 Task: Open a blank google sheet and write heading  Money ManagerAdd Descriptions in a column and its values below  'Salary, Rent, Groceries, Utilities, Dining out, Transportation & Entertainment. 'Add Categories in next column and its values below  Income, Expense, Expense, Expense, Expense, Expense & Expense. Add Amount in next column and its values below  $2,500, $800, $200, $100, $50, $30 & $100Add Dates in next column and its values below  2023-05-01, 2023-05-05, 2023-05-10, 2023-05-15, 2023-05-20, 2023-05-25 & 2023-05-31Save page Blaze Sales review 
Action: Mouse moved to (346, 190)
Screenshot: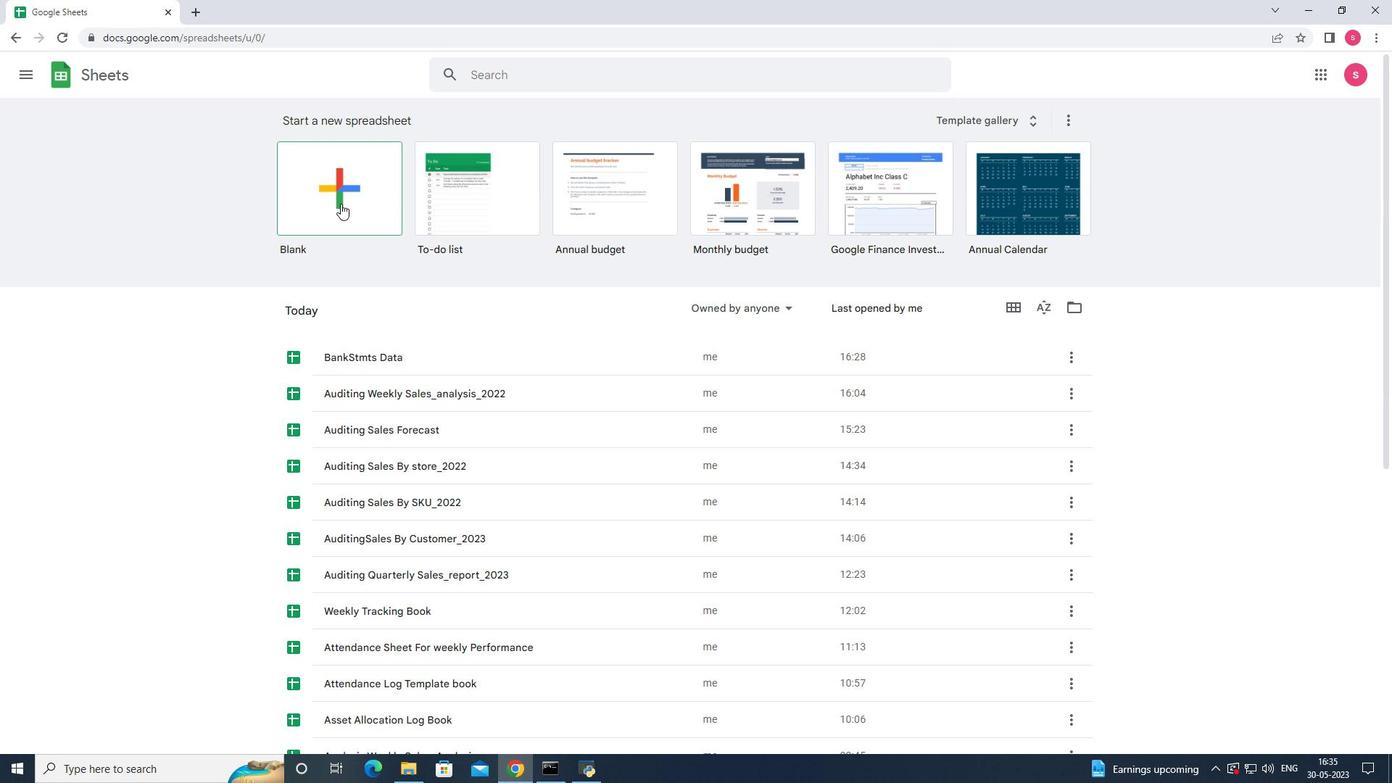 
Action: Mouse pressed left at (346, 190)
Screenshot: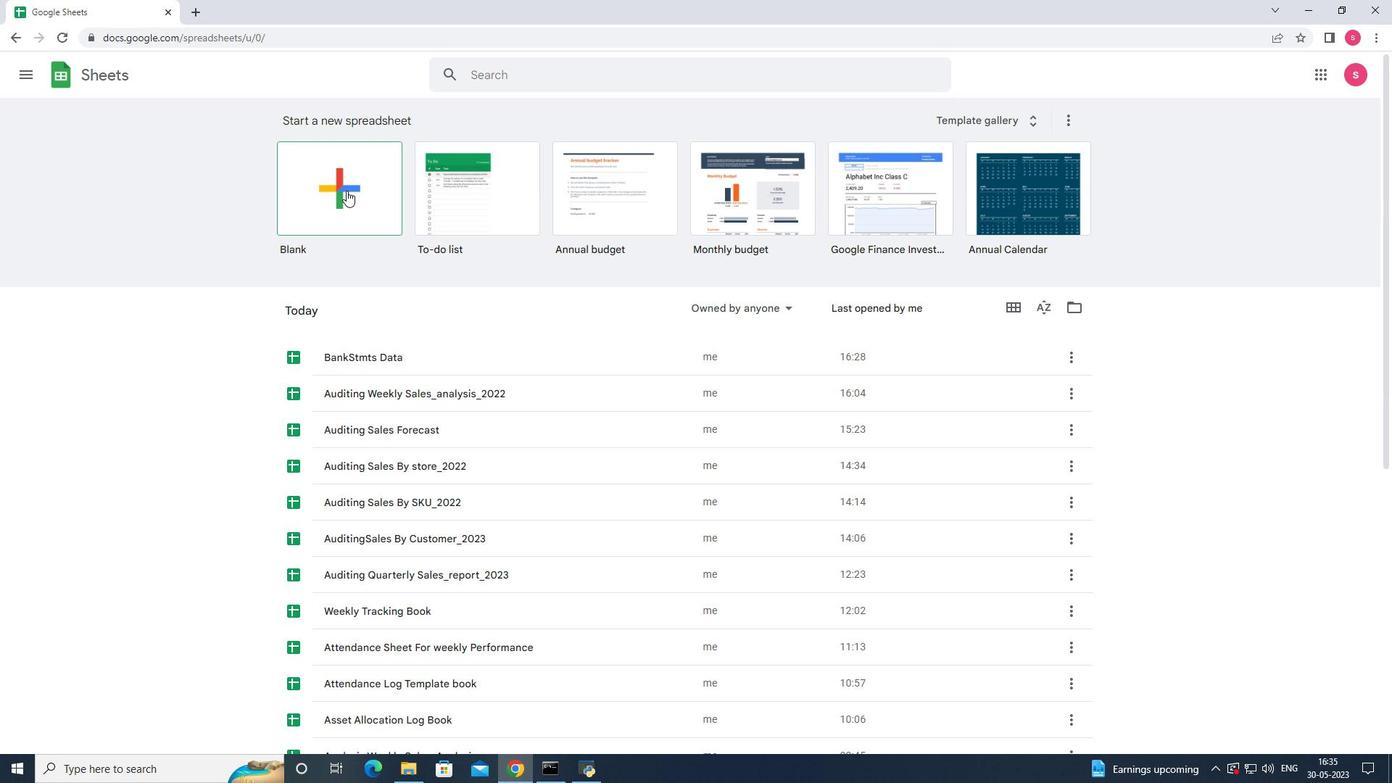 
Action: Mouse moved to (88, 179)
Screenshot: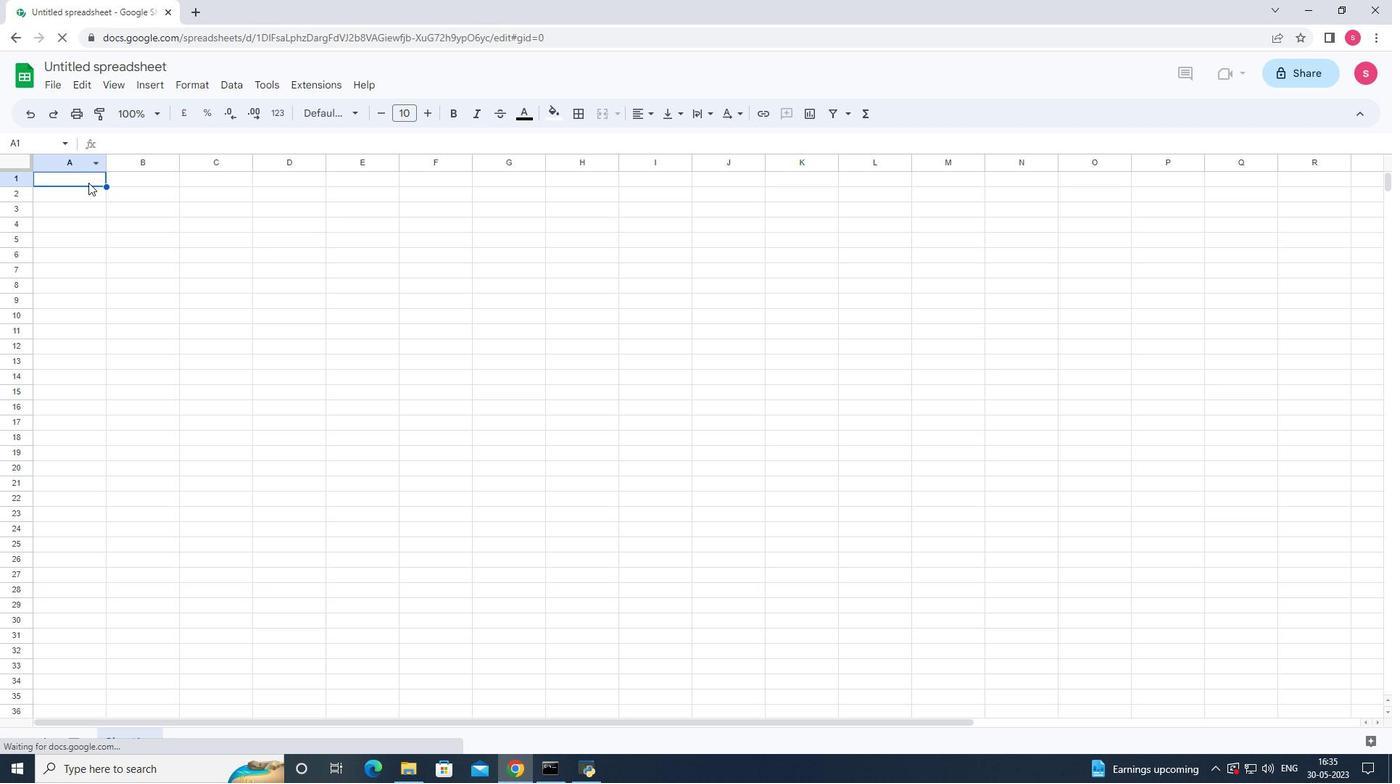 
Action: Mouse pressed left at (88, 179)
Screenshot: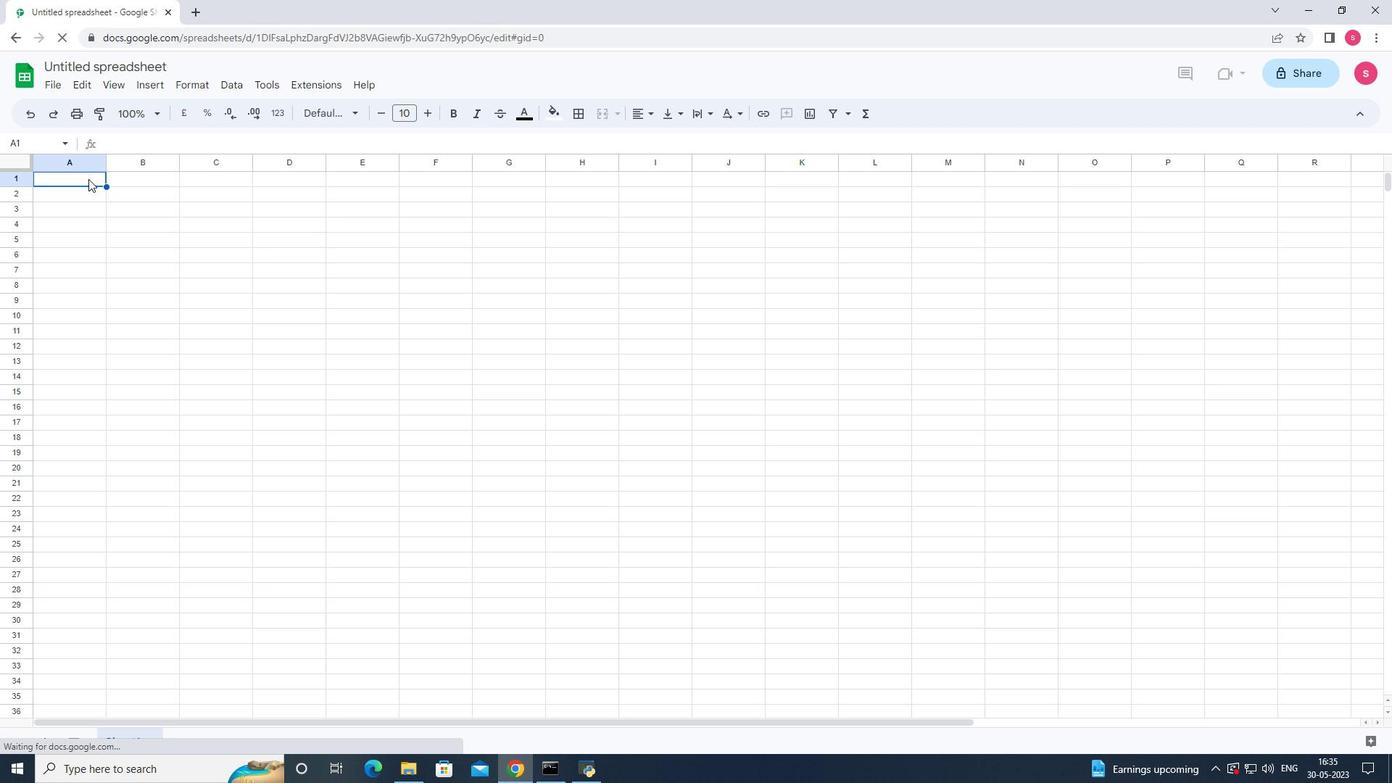 
Action: Key pressed <Key.shift>Money<Key.space><Key.shift><Key.shift><Key.shift><Key.shift><Key.shift><Key.shift><Key.shift><Key.shift><Key.shift><Key.shift><Key.shift><Key.shift><Key.shift><Key.shift>Manager<Key.space><Key.shift><Key.shift><Key.enter><Key.shift><Key.shift><Key.shift><Key.shift><Key.shift><Key.shift><Key.shift><Key.shift><Key.shift><Key.shift><Key.shift><Key.shift><Key.shift><Key.shift><Key.shift><Key.shift><Key.shift><Key.shift><Key.shift><Key.shift><Key.shift><Key.shift><Key.shift><Key.shift><Key.shift><Key.shift><Key.shift><Key.shift><Key.shift><Key.shift><Key.shift><Key.shift><Key.shift><Key.shift><Key.shift><Key.shift><Key.shift><Key.shift><Key.shift><Key.shift><Key.shift><Key.shift><Key.shift><Key.shift><Key.shift><Key.shift><Key.shift><Key.shift><Key.shift><Key.shift><Key.shift><Key.shift><Key.shift><Key.shift><Key.shift><Key.shift><Key.shift><Key.shift><Key.shift><Key.shift><Key.shift><Key.shift>Descriptions<Key.enter><Key.shift>Salary<Key.enter><Key.shift><Key.shift><Key.shift><Key.shift><Key.shift>Rent<Key.enter><Key.shift>Groceries<Key.enter><Key.shift><Key.shift>uti<Key.backspace><Key.backspace><Key.backspace><Key.shift>Utilities<Key.enter><Key.shift><Key.shift><Key.shift><Key.shift><Key.shift><Key.shift>Dining<Key.space><Key.shift>Out<Key.enter><Key.shift>transportation<Key.enter><Key.shift><Key.shift><Key.shift><Key.shift><Key.shift><Key.shift><Key.shift><Key.shift><Key.shift><Key.shift><Key.shift><Key.shift><Key.shift><Key.shift><Key.shift><Key.shift><Key.shift><Key.shift><Key.shift><Key.shift><Key.shift><Key.shift>entertainment<Key.down>
Screenshot: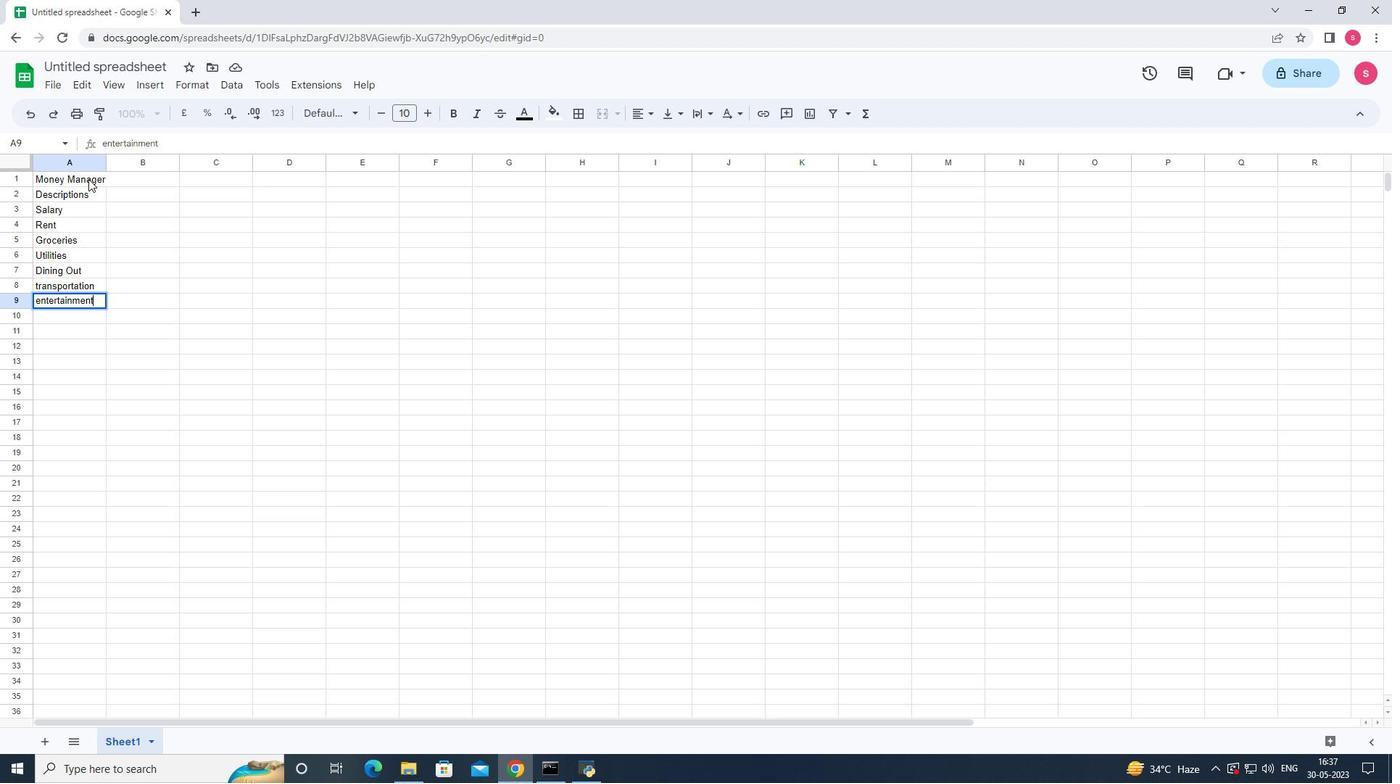 
Action: Mouse moved to (39, 287)
Screenshot: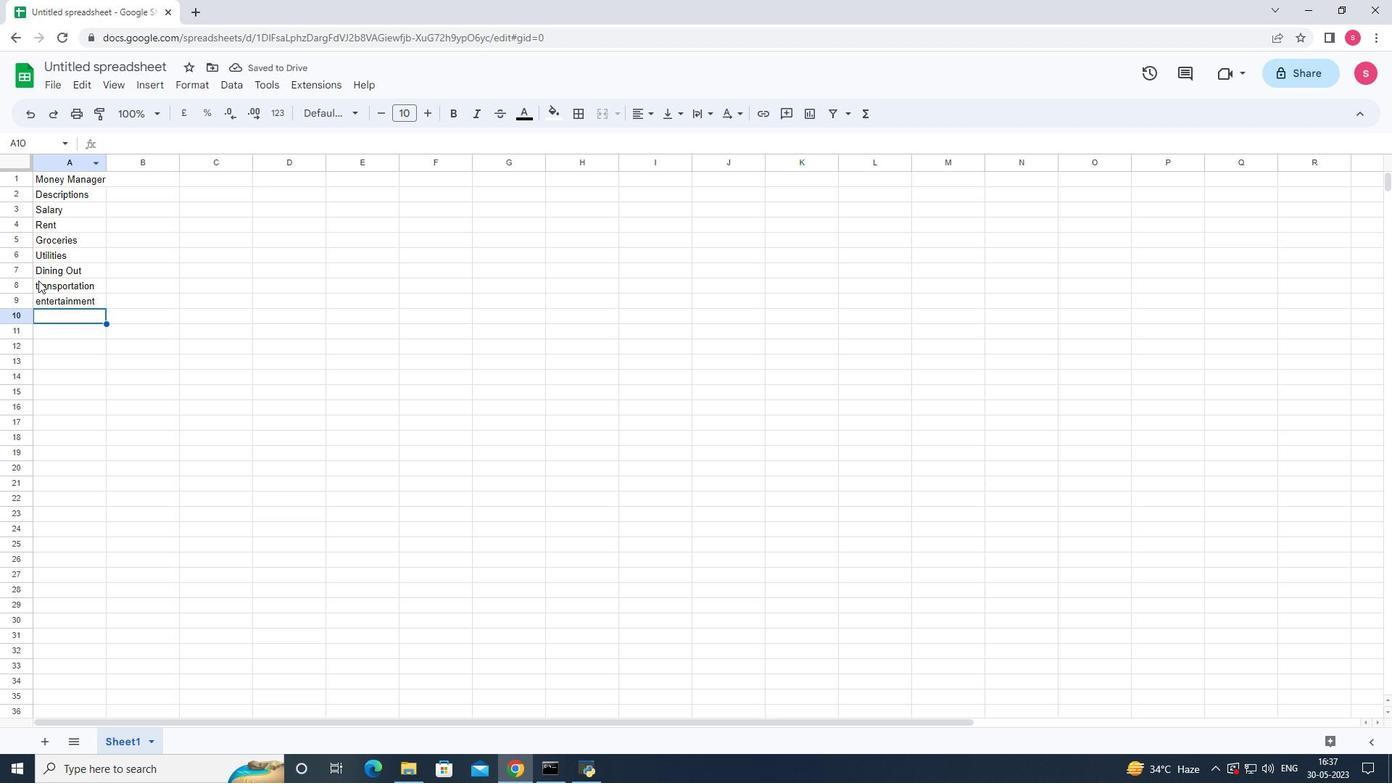 
Action: Mouse pressed left at (39, 287)
Screenshot: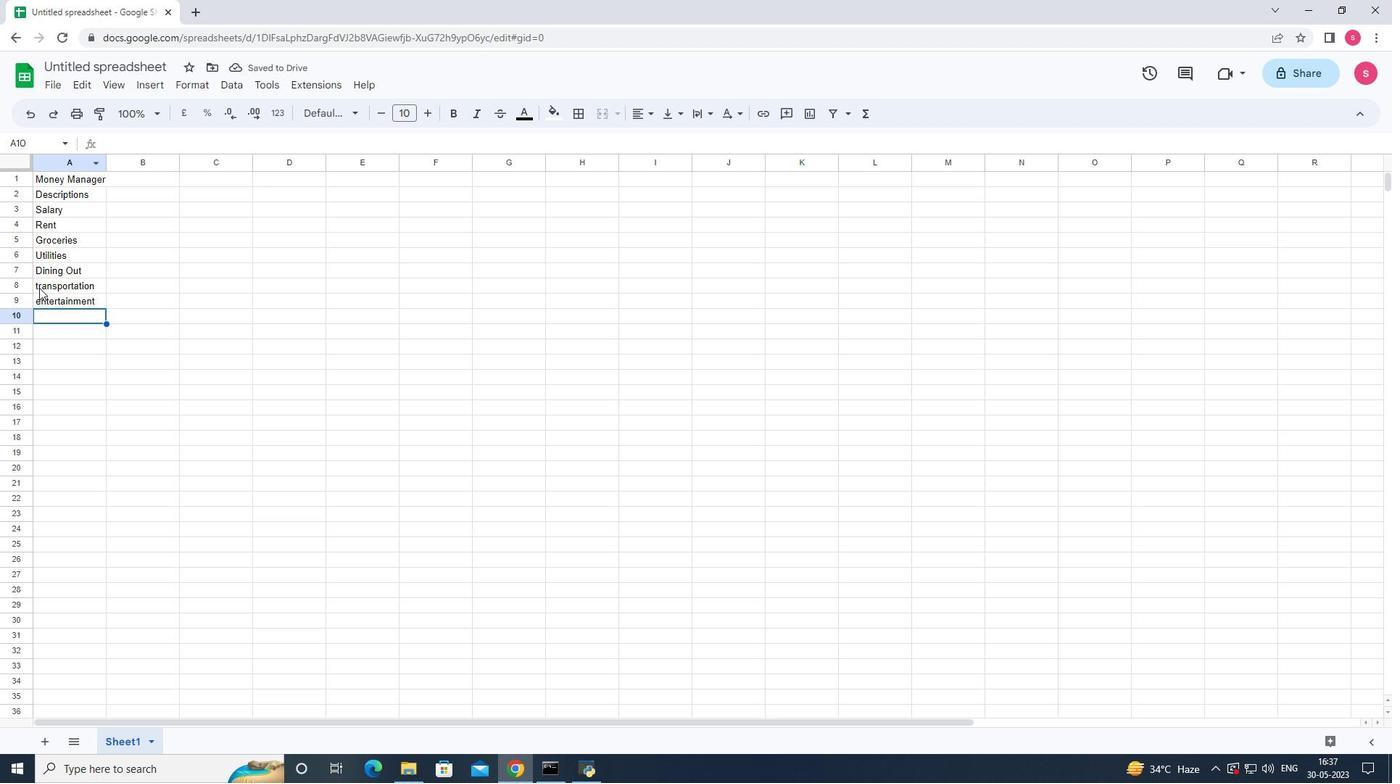 
Action: Mouse pressed left at (39, 287)
Screenshot: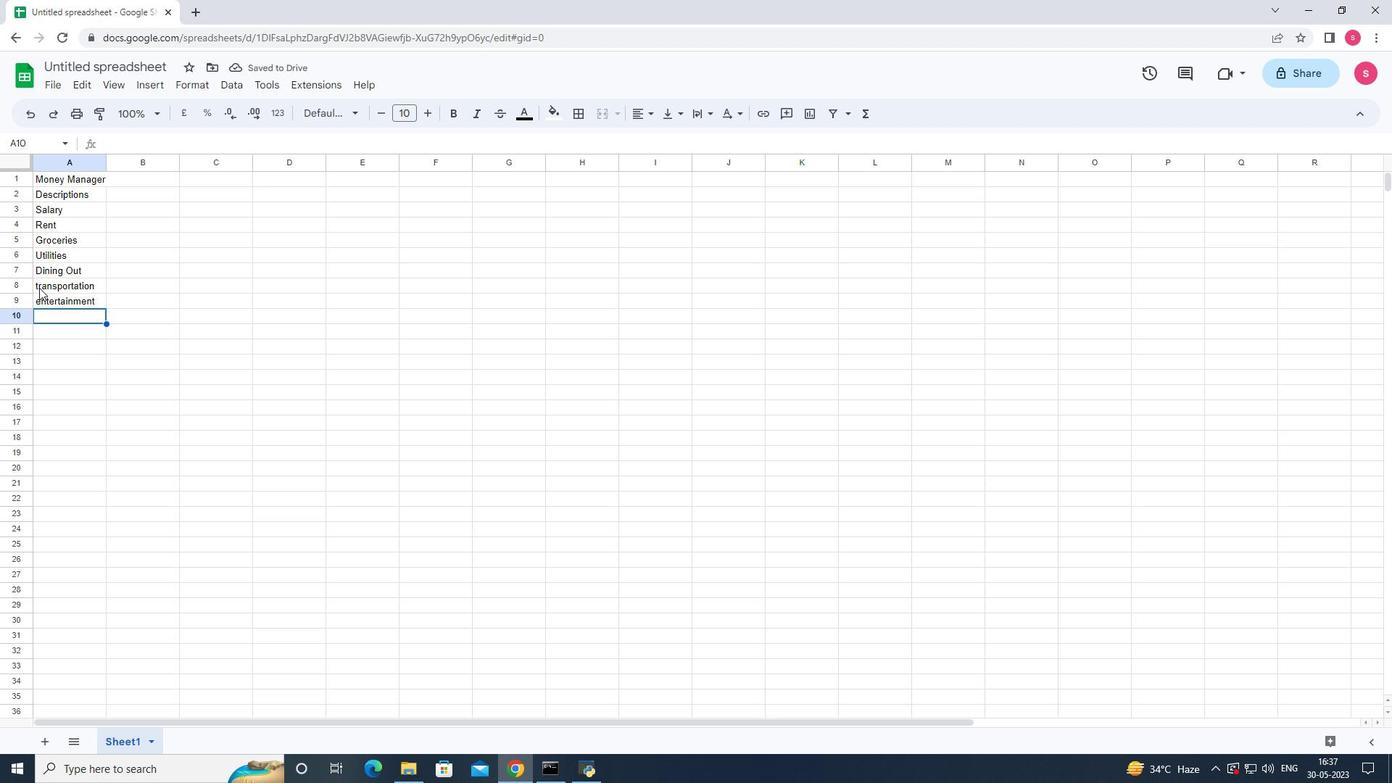 
Action: Mouse moved to (35, 284)
Screenshot: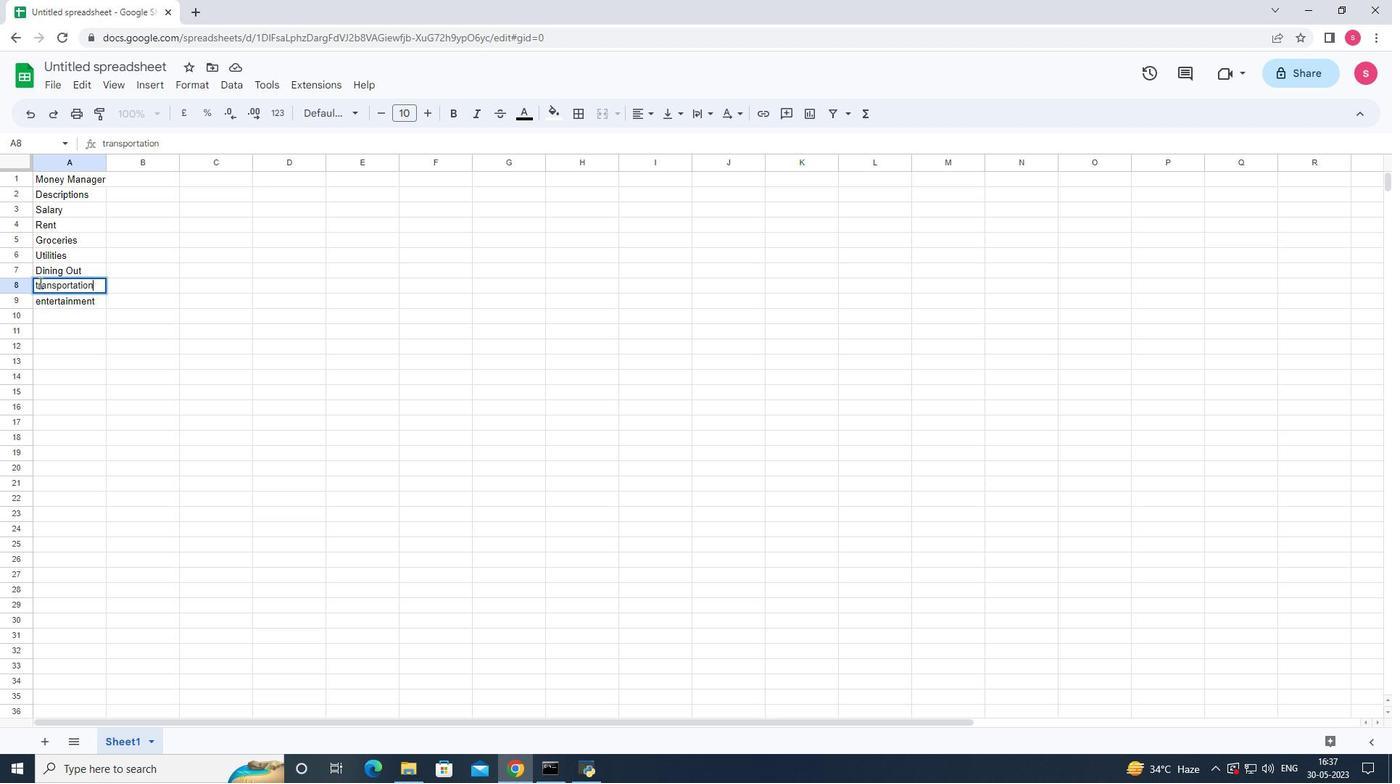 
Action: Mouse pressed left at (35, 284)
Screenshot: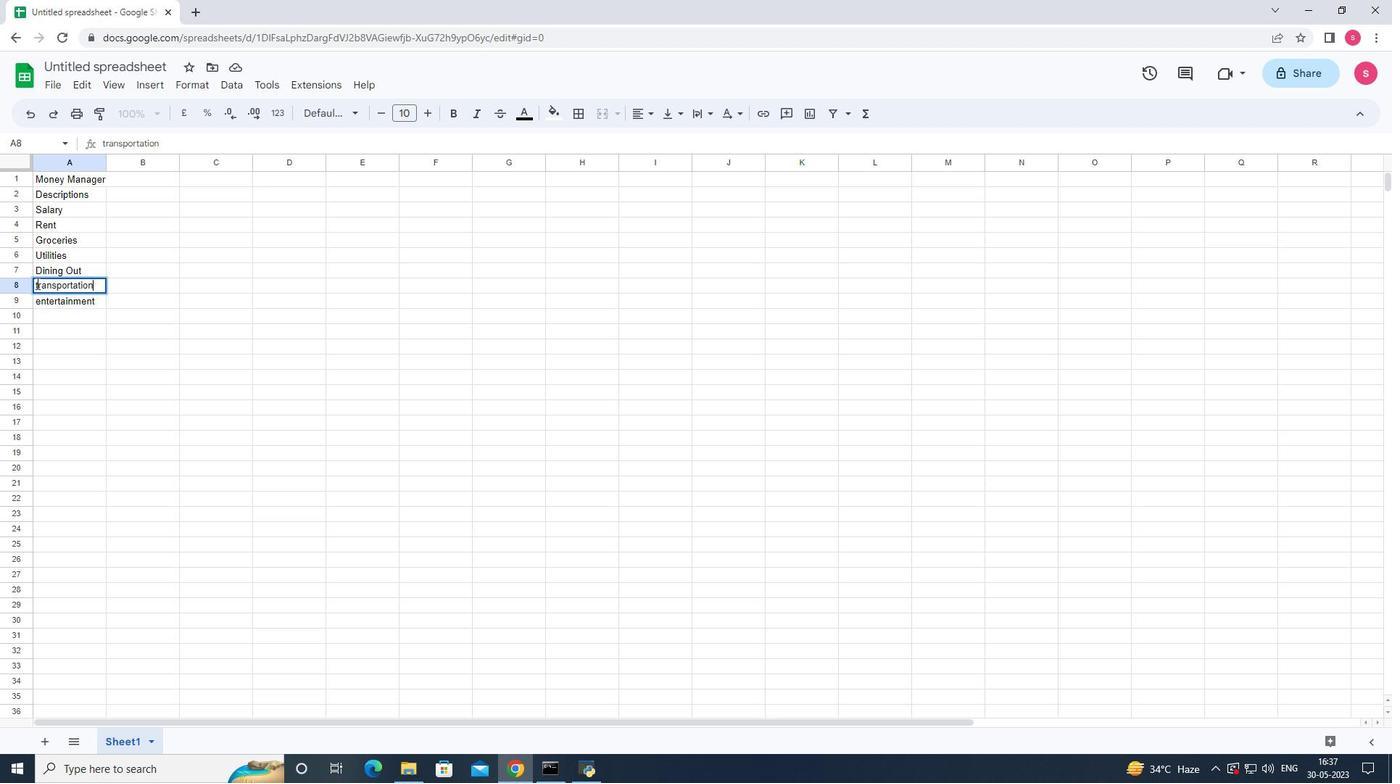 
Action: Mouse moved to (48, 291)
Screenshot: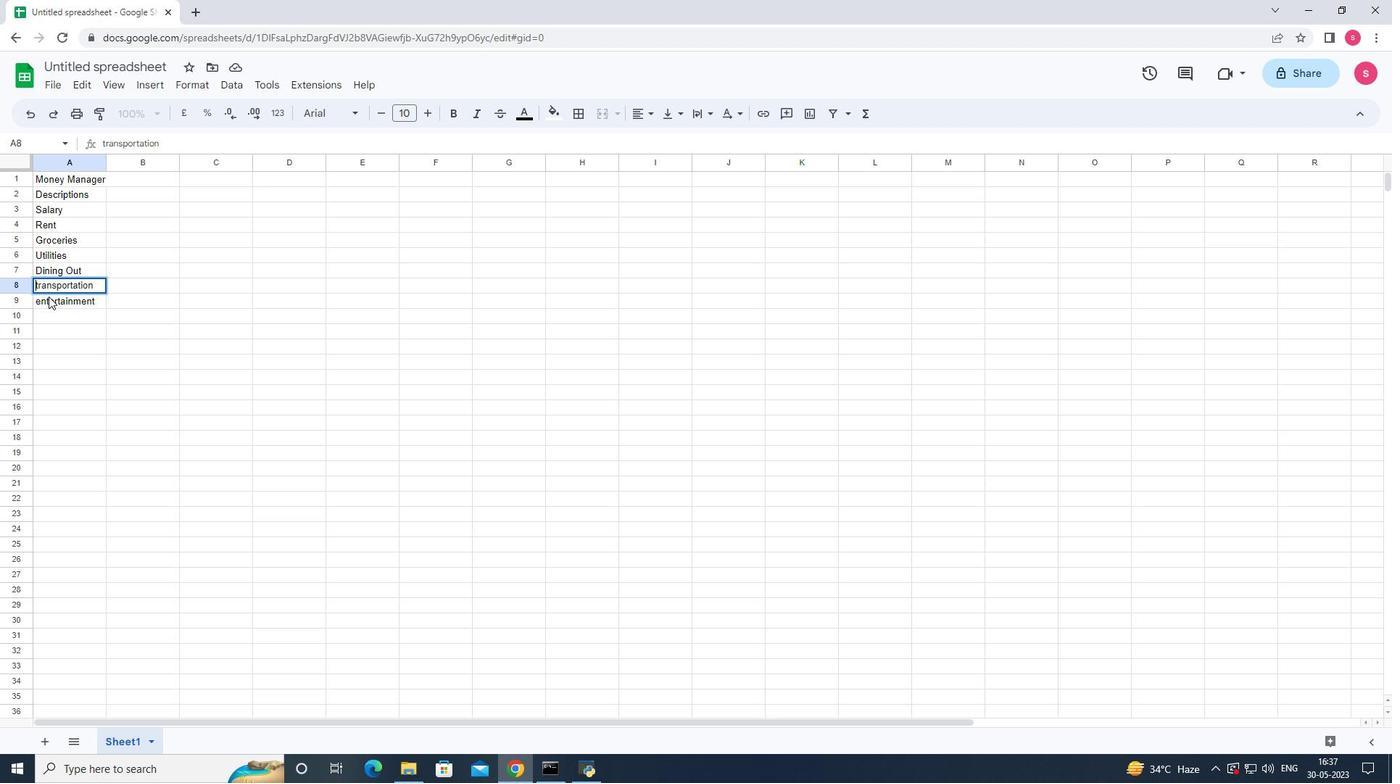 
Action: Key pressed <Key.right><Key.backspace><Key.shift>T
Screenshot: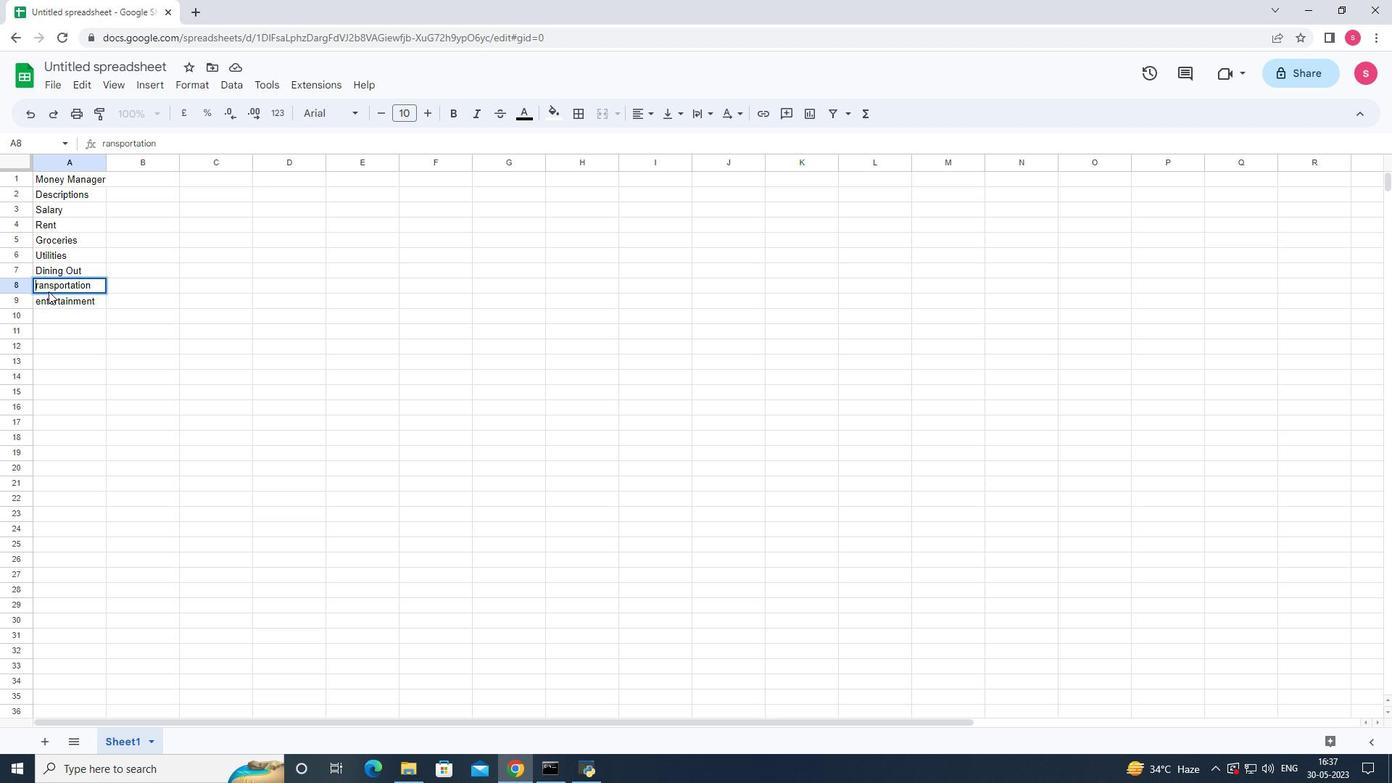 
Action: Mouse moved to (39, 302)
Screenshot: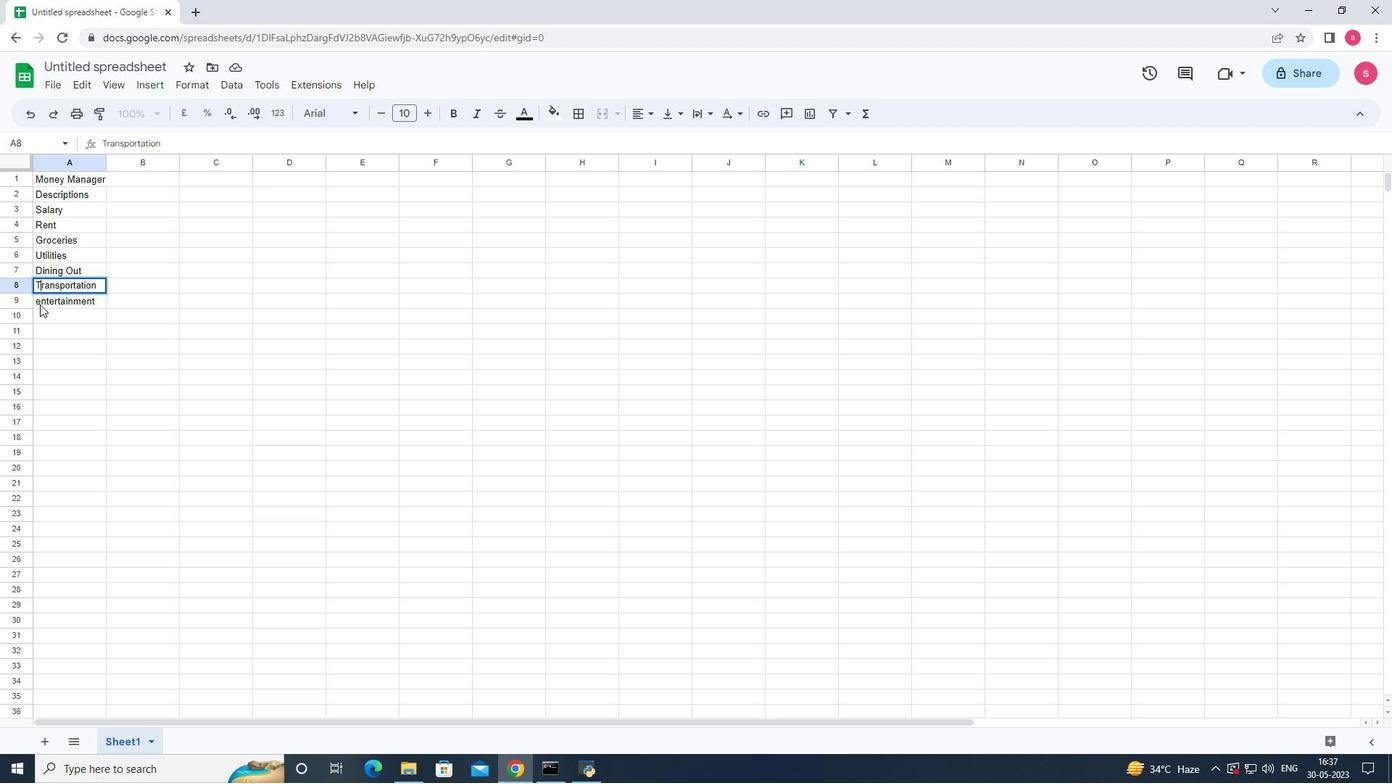 
Action: Mouse pressed left at (39, 302)
Screenshot: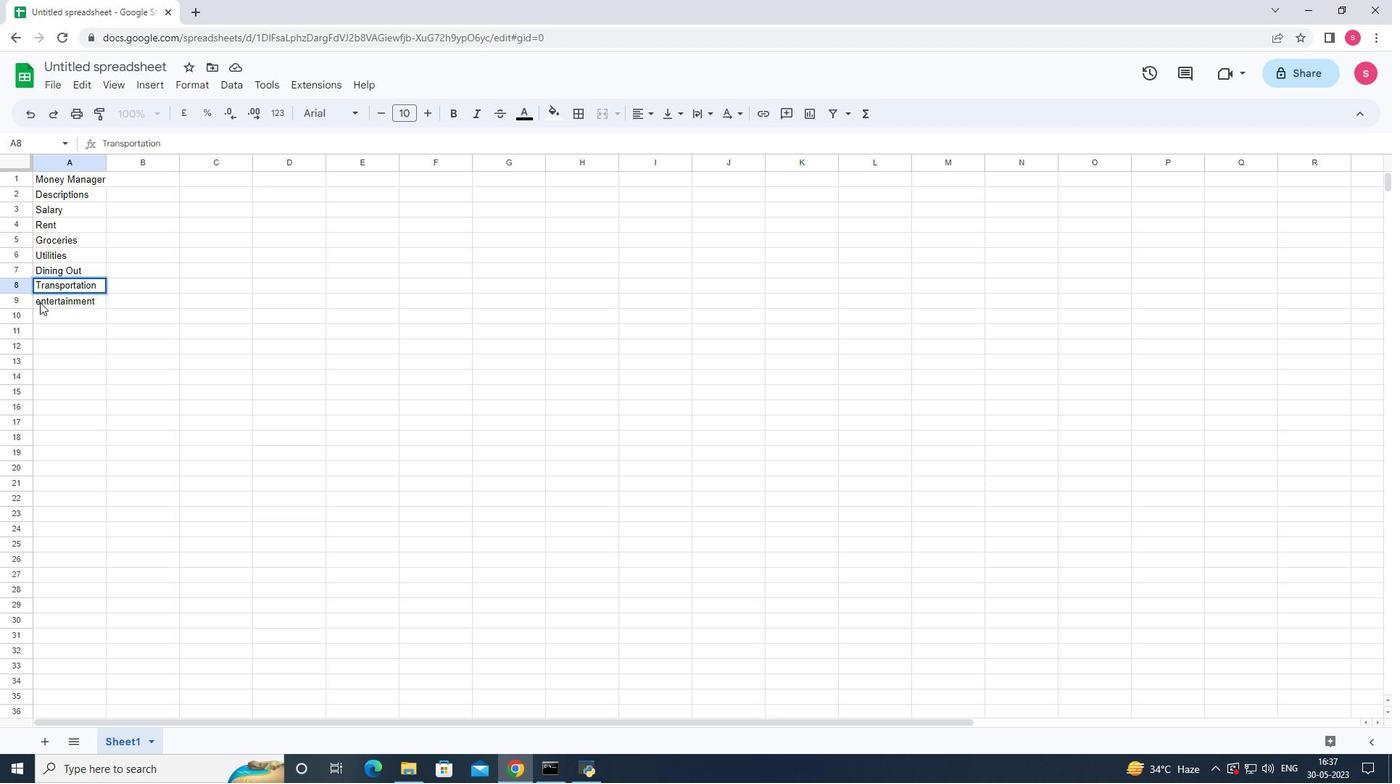 
Action: Mouse pressed left at (39, 302)
Screenshot: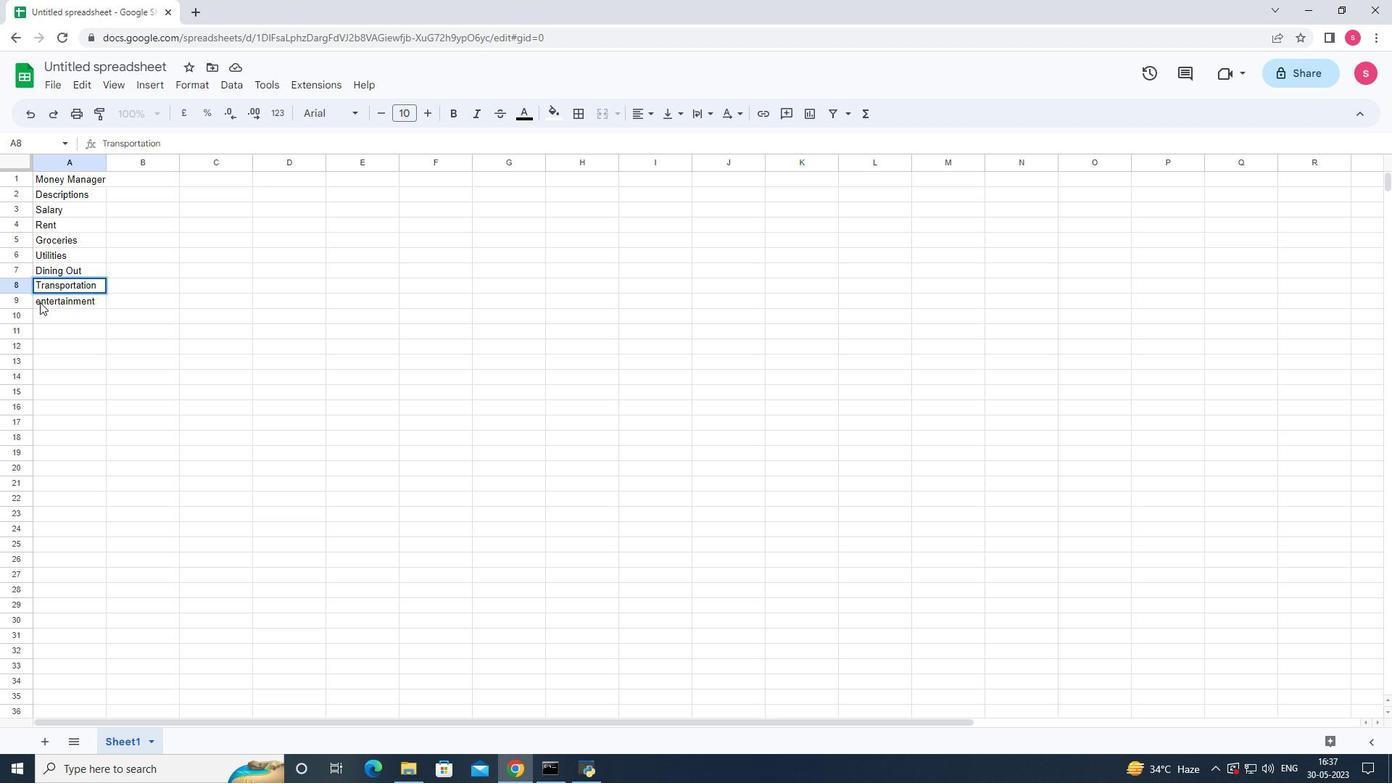 
Action: Key pressed <Key.backspace><Key.shift><Key.shift>t<Key.left><Key.left><Key.left><Key.left><Key.left><Key.left><Key.left><Key.left><Key.left><Key.left><Key.left><Key.left><Key.left><Key.left><Key.right><Key.backspace><Key.shift>E
Screenshot: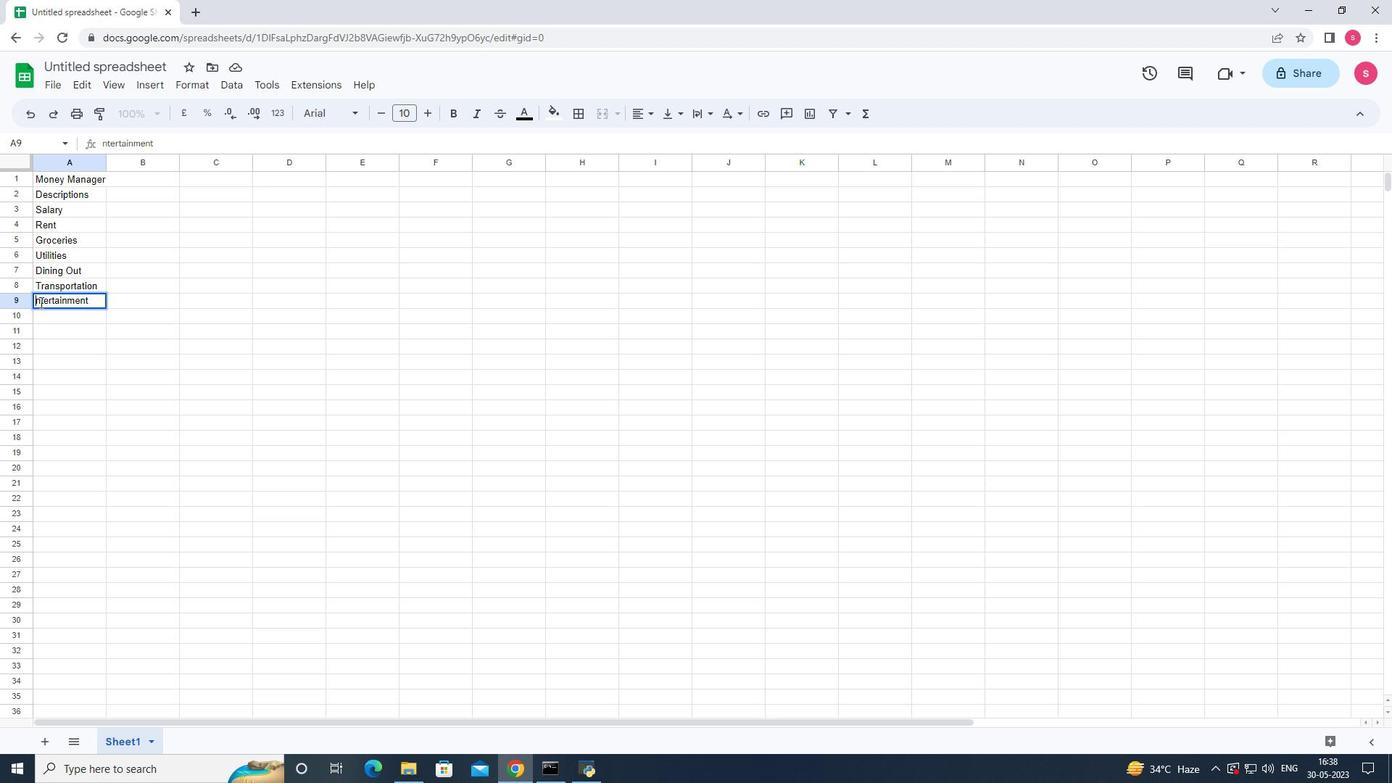 
Action: Mouse moved to (139, 191)
Screenshot: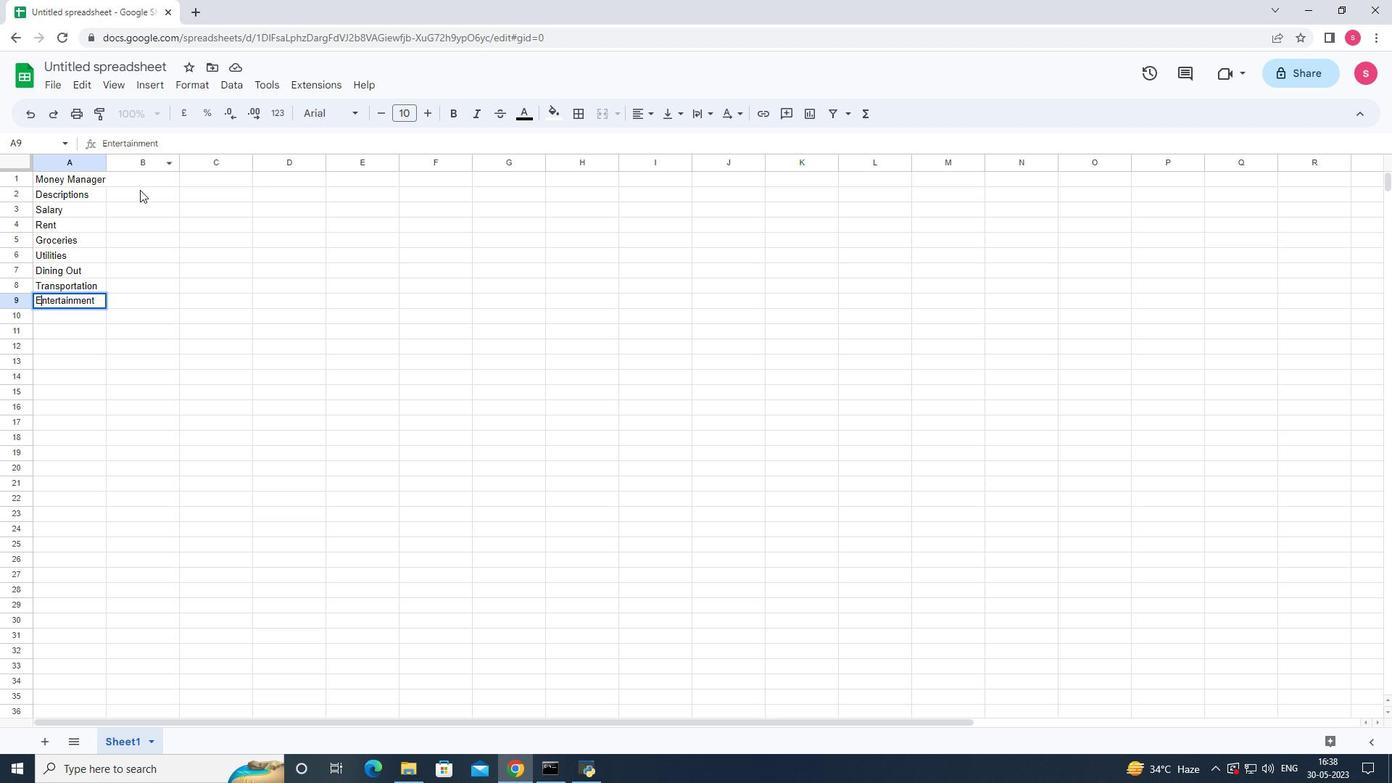 
Action: Mouse pressed left at (139, 191)
Screenshot: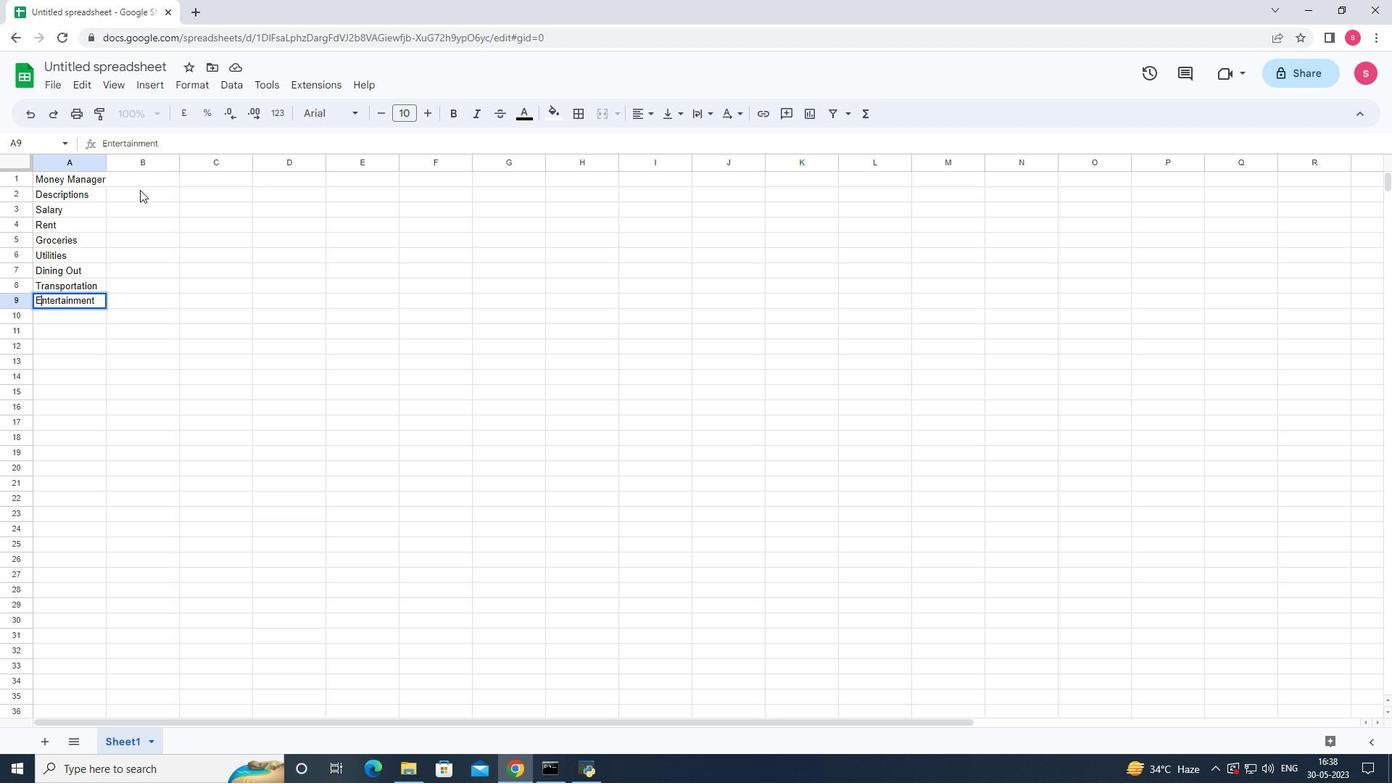 
Action: Mouse moved to (139, 192)
Screenshot: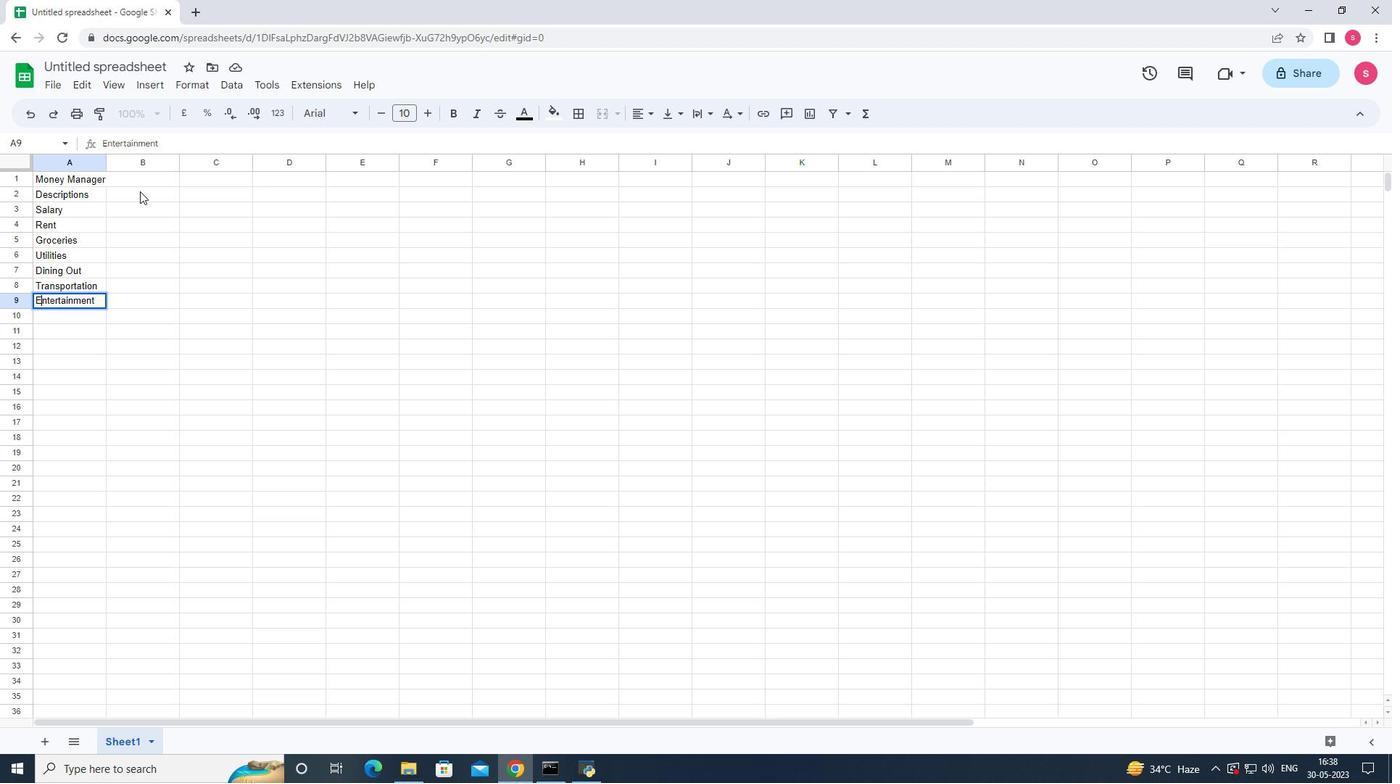 
Action: Key pressed <Key.shift><Key.shift><Key.shift><Key.shift>Income<Key.backspace><Key.backspace><Key.backspace><Key.backspace><Key.backspace><Key.backspace><Key.shift>categories
Screenshot: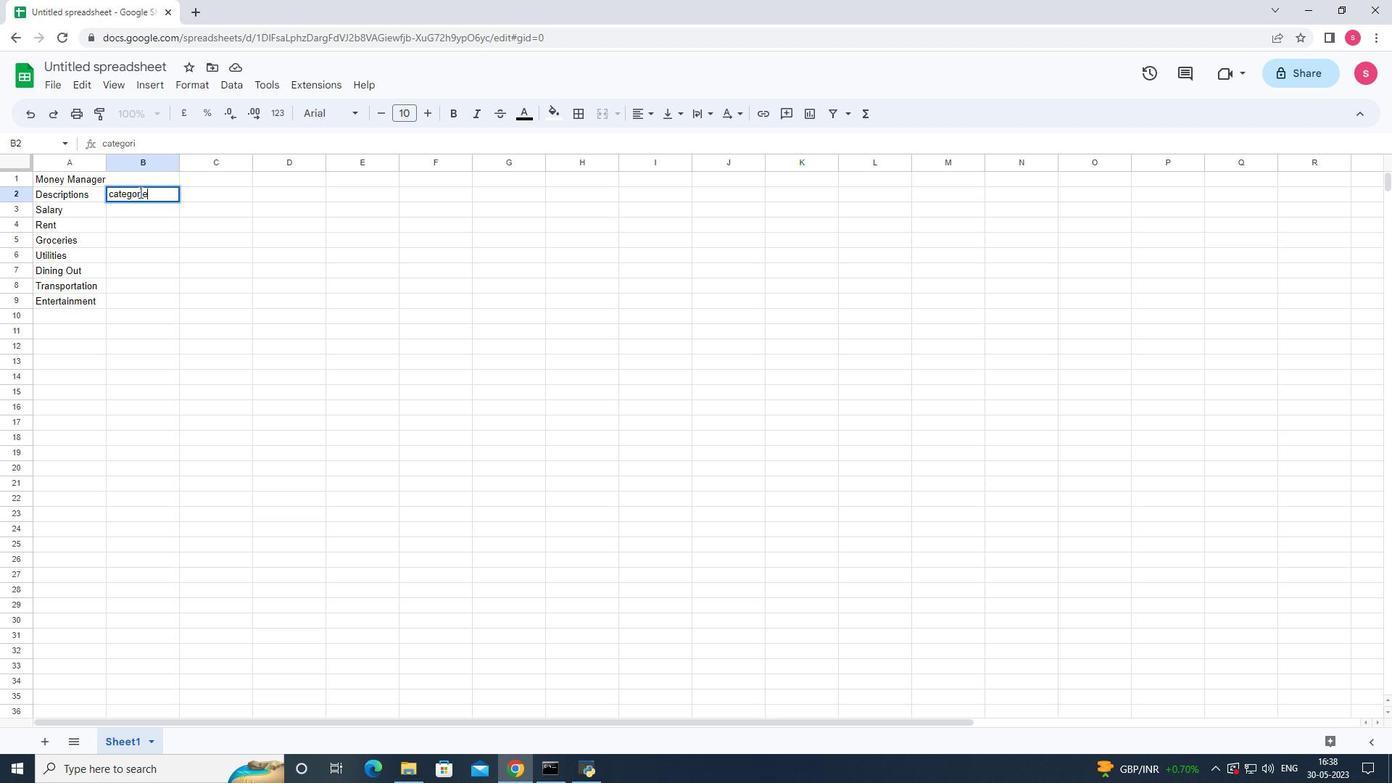
Action: Mouse moved to (111, 191)
Screenshot: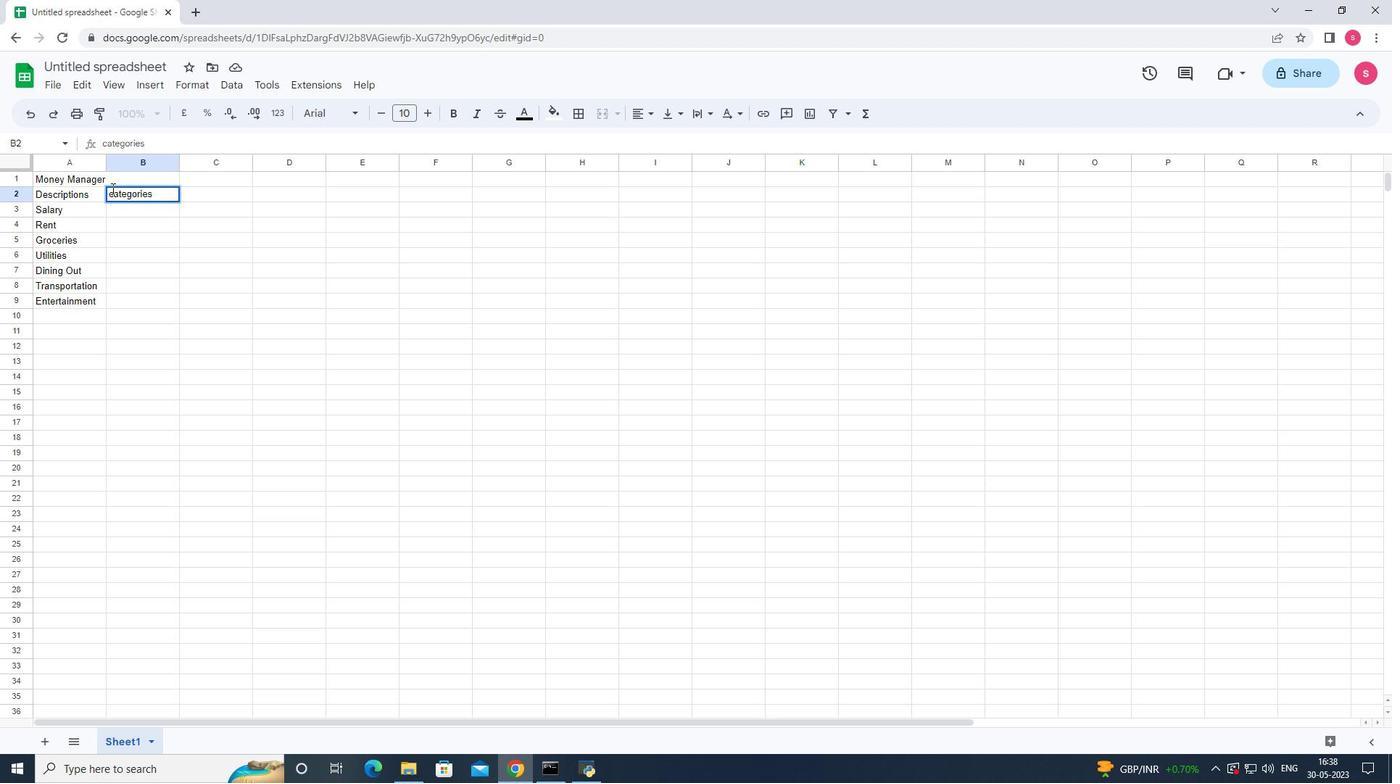 
Action: Mouse pressed left at (111, 191)
Screenshot: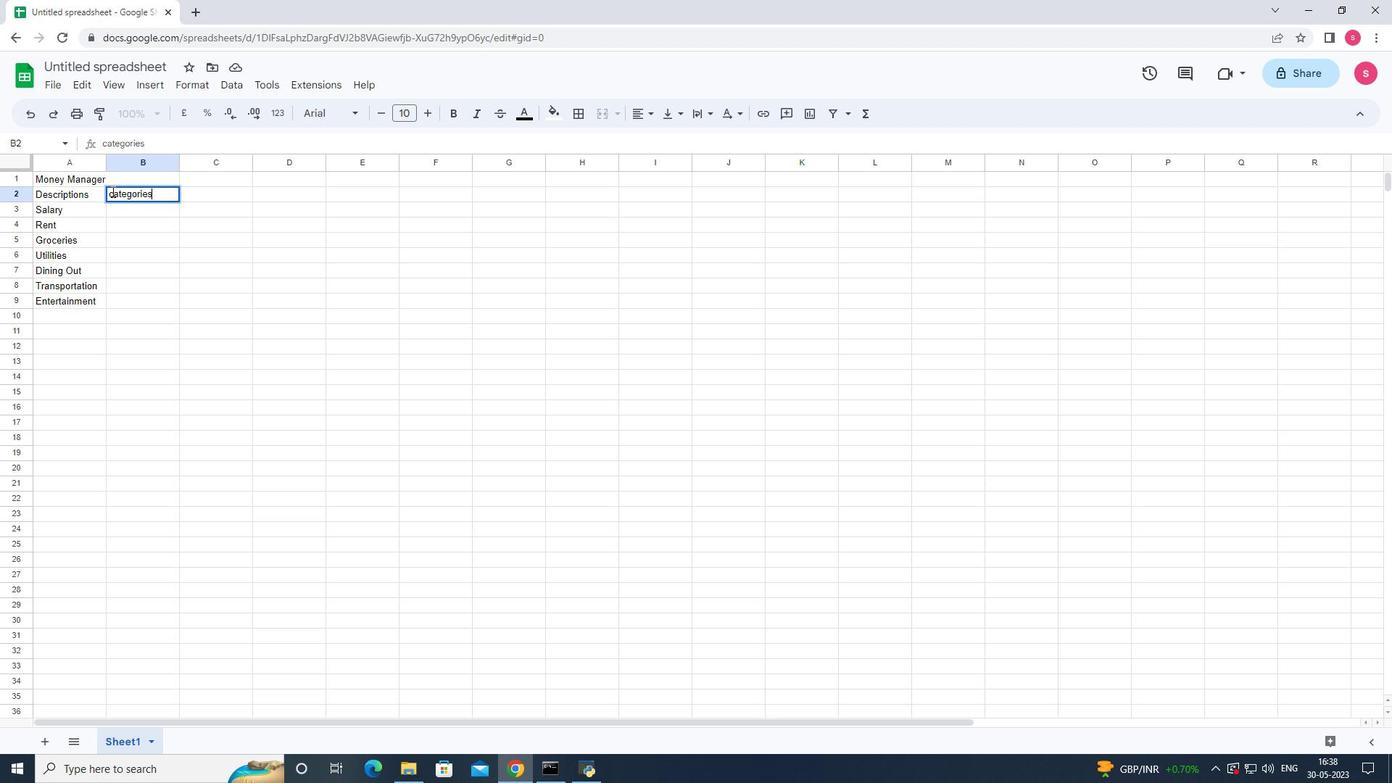 
Action: Key pressed <Key.backspace><Key.shift><Key.shift><Key.shift><Key.shift>c<Key.backspace><Key.shift><Key.shift><Key.shift><Key.shift><Key.shift><Key.shift><Key.shift><Key.shift>C
Screenshot: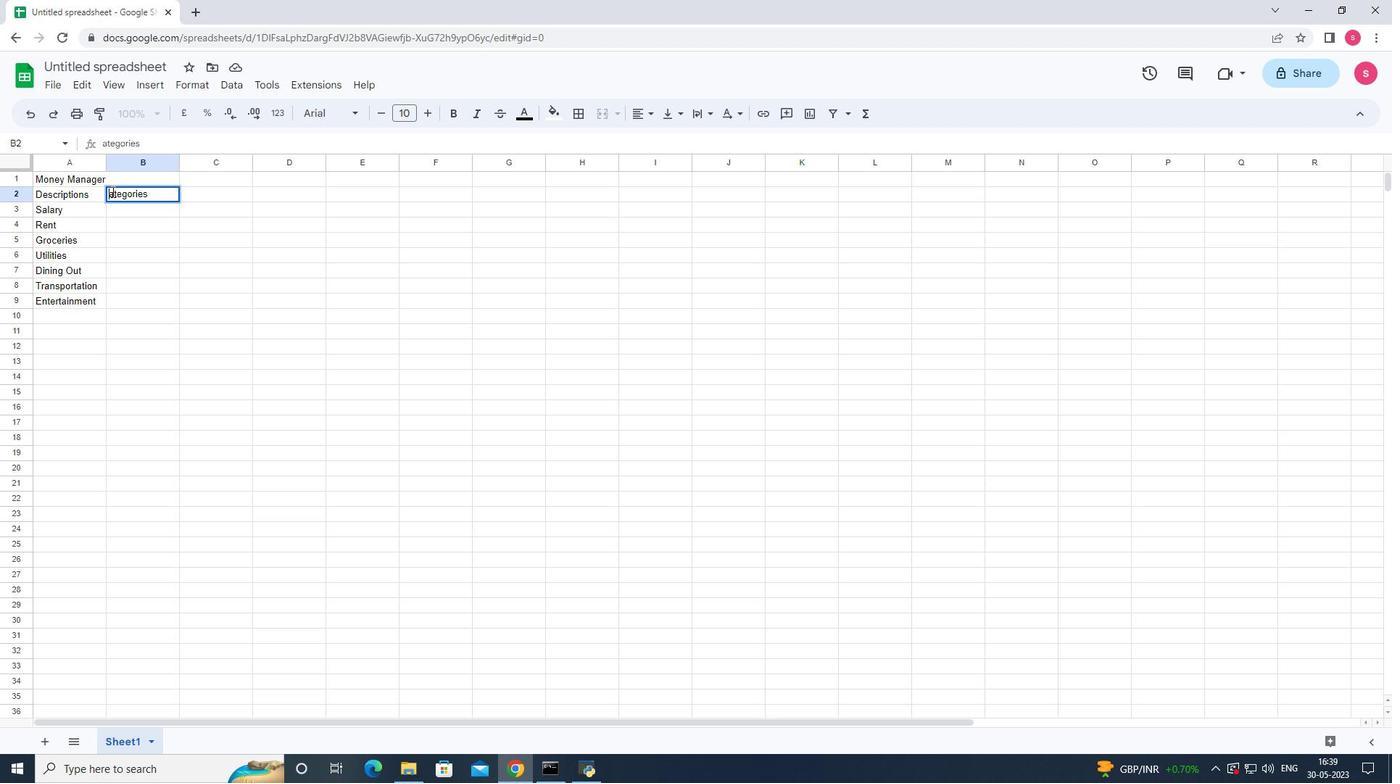 
Action: Mouse moved to (128, 210)
Screenshot: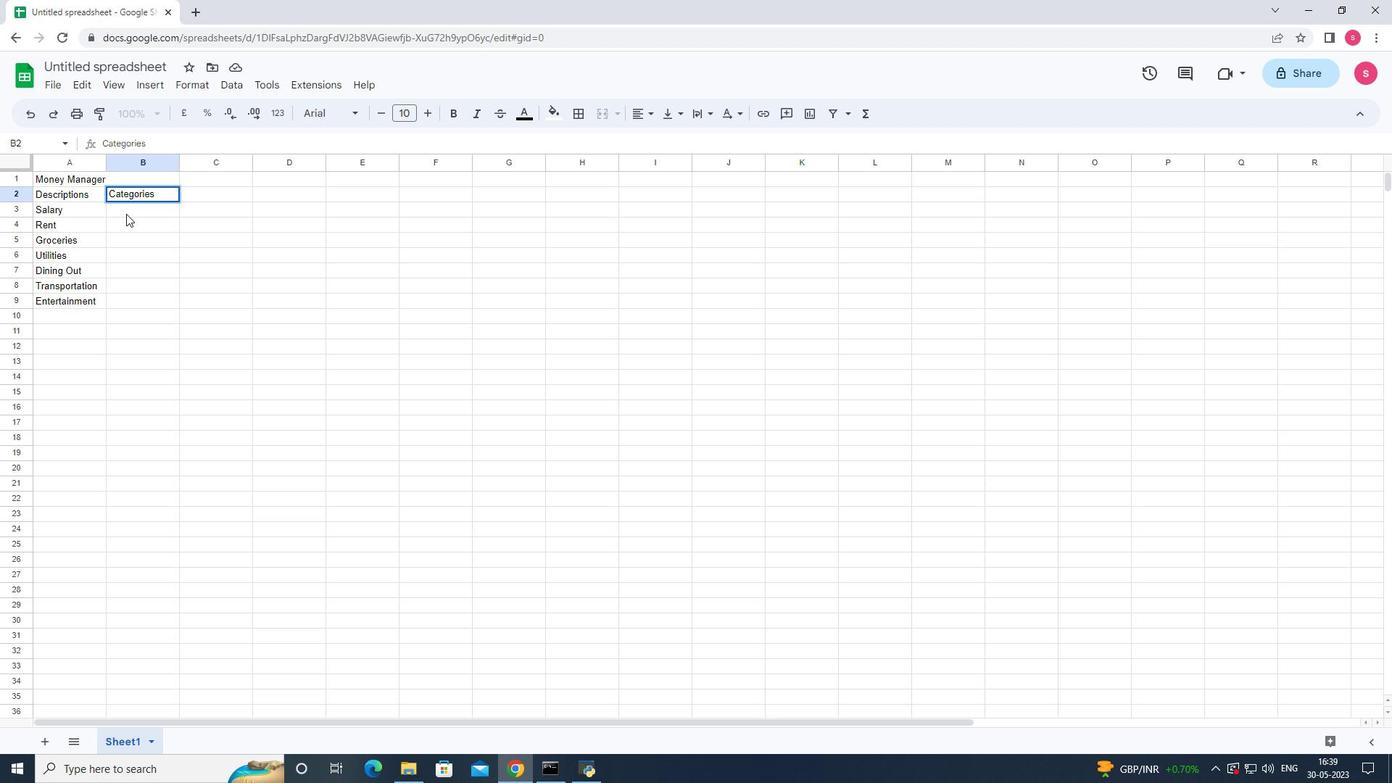 
Action: Mouse pressed left at (128, 210)
Screenshot: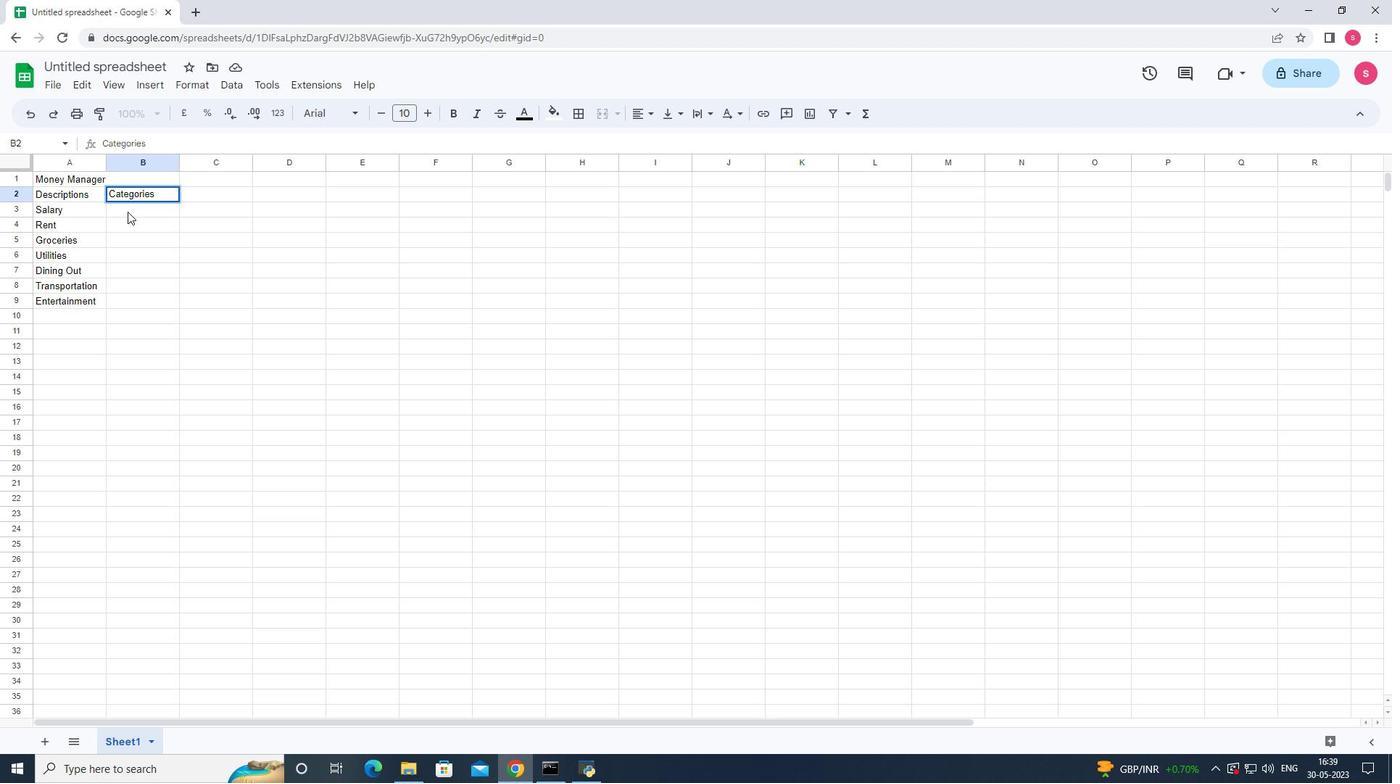 
Action: Key pressed <Key.shift><Key.shift><Key.shift><Key.shift><Key.shift><Key.shift>Income<Key.enter><Key.shift>ex<Key.backspace><Key.backspace><Key.shift><Key.shift><Key.shift><Key.shift><Key.shift><Key.shift>Expense<Key.enter>e<Key.enter>e<Key.enter>e<Key.enter>e<Key.enter><Key.enter>e<Key.enter><Key.up><Key.up><Key.backspace>e<Key.backspace><Key.shift>Ex<Key.enter><Key.shift>E<Key.enter>
Screenshot: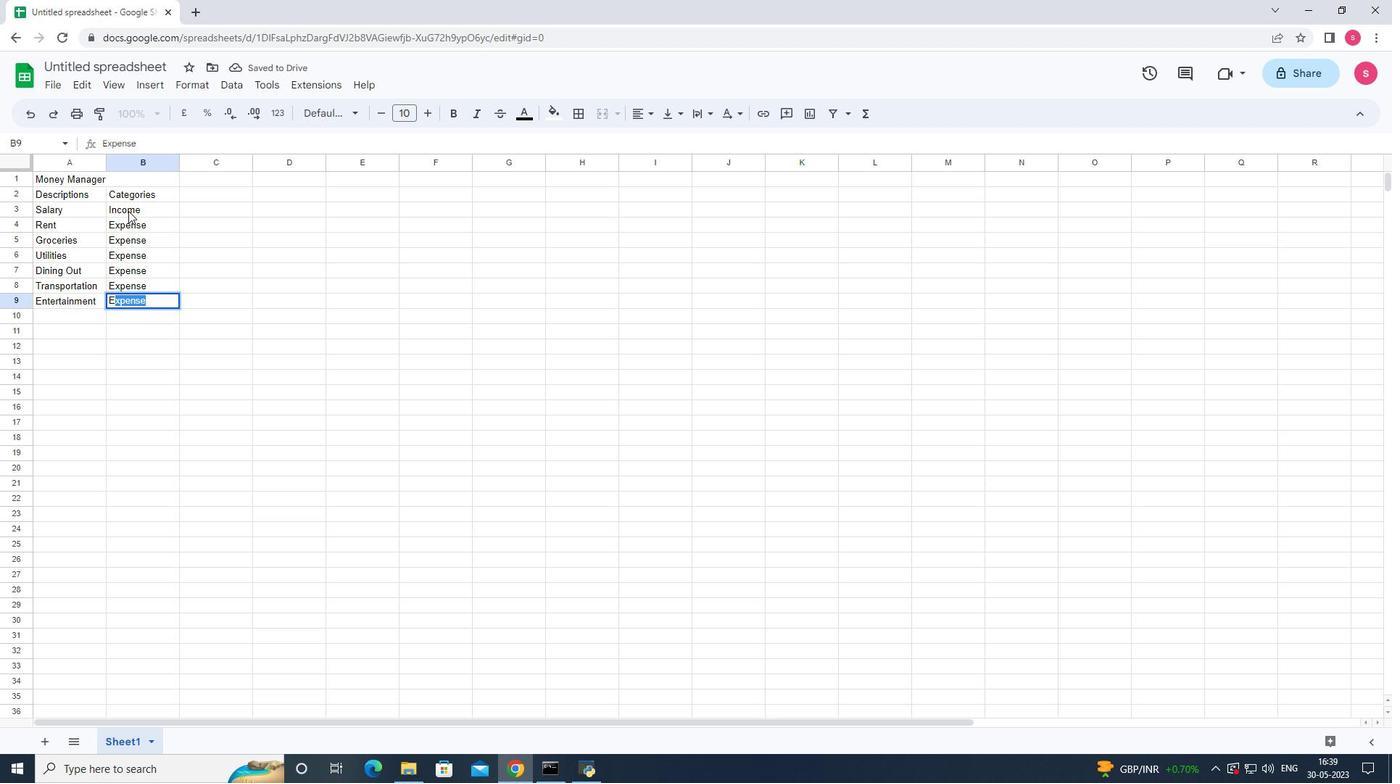 
Action: Mouse moved to (219, 192)
Screenshot: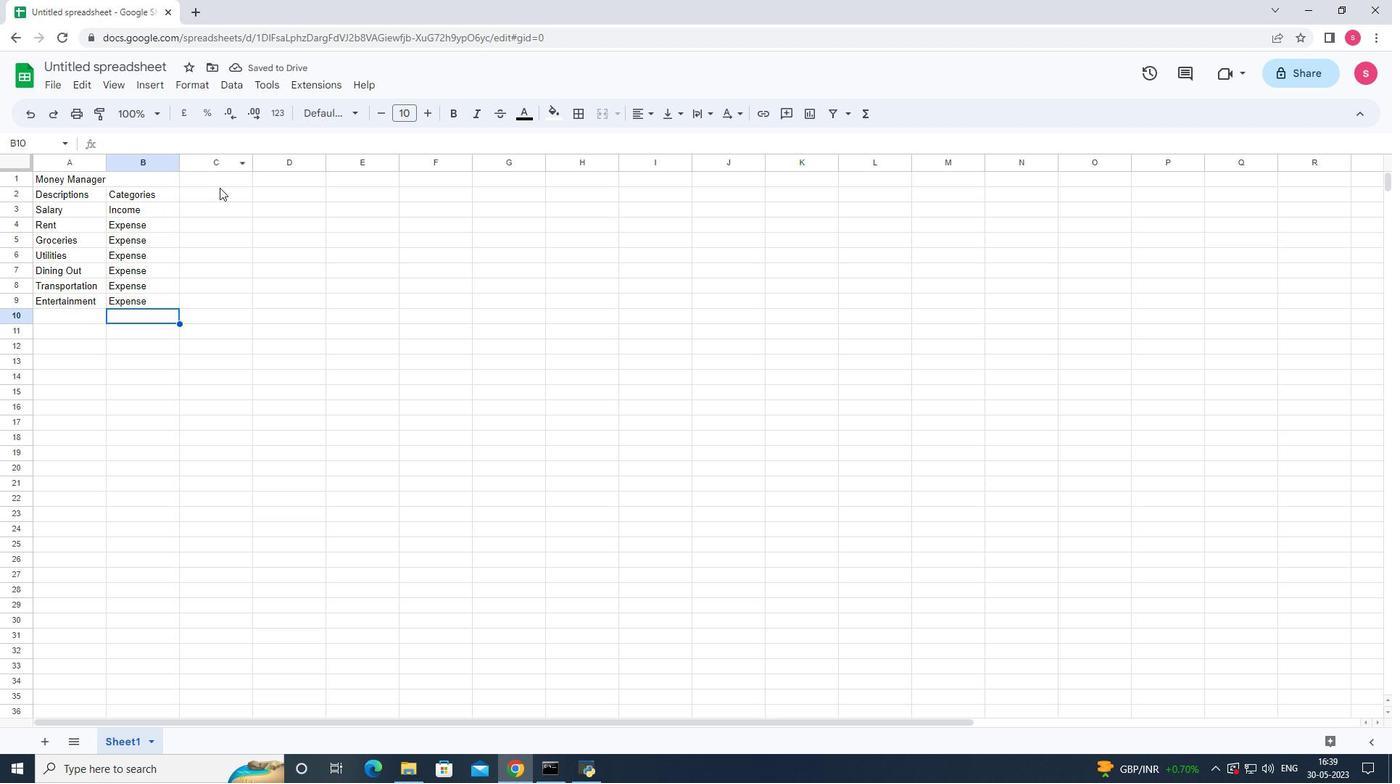 
Action: Mouse pressed left at (219, 192)
Screenshot: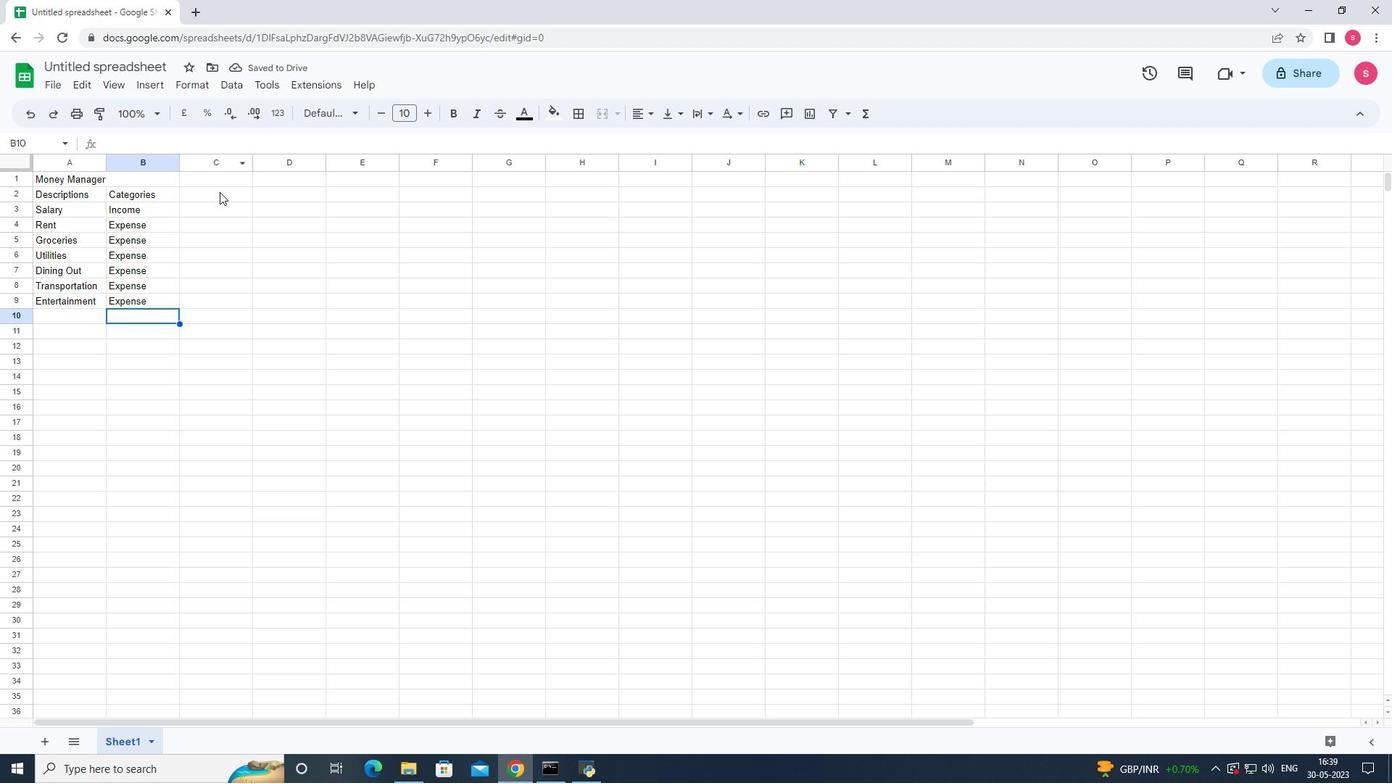 
Action: Key pressed <Key.shift><Key.shift><Key.shift><Key.shift><Key.shift><Key.shift><Key.shift><Key.shift>Amount<Key.enter>2500<Key.down>800<Key.down>200<Key.down>100<Key.down>50<Key.down>30<Key.down>100<Key.right><Key.up><Key.up><Key.up><Key.up><Key.up><Key.up><Key.up><Key.shift><Key.shift><Key.shift><Key.shift><Key.shift><Key.shift><Key.shift><Key.shift><Key.shift><Key.shift><Key.shift><Key.shift><Key.shift>Dates<Key.enter>2023-05-05<Key.down>203<Key.backspace>23-05-10<Key.down>2023-05-15<Key.down>2023-05-20<Key.down>2023-05-25<Key.enter>2023-05-31<Key.enter>
Screenshot: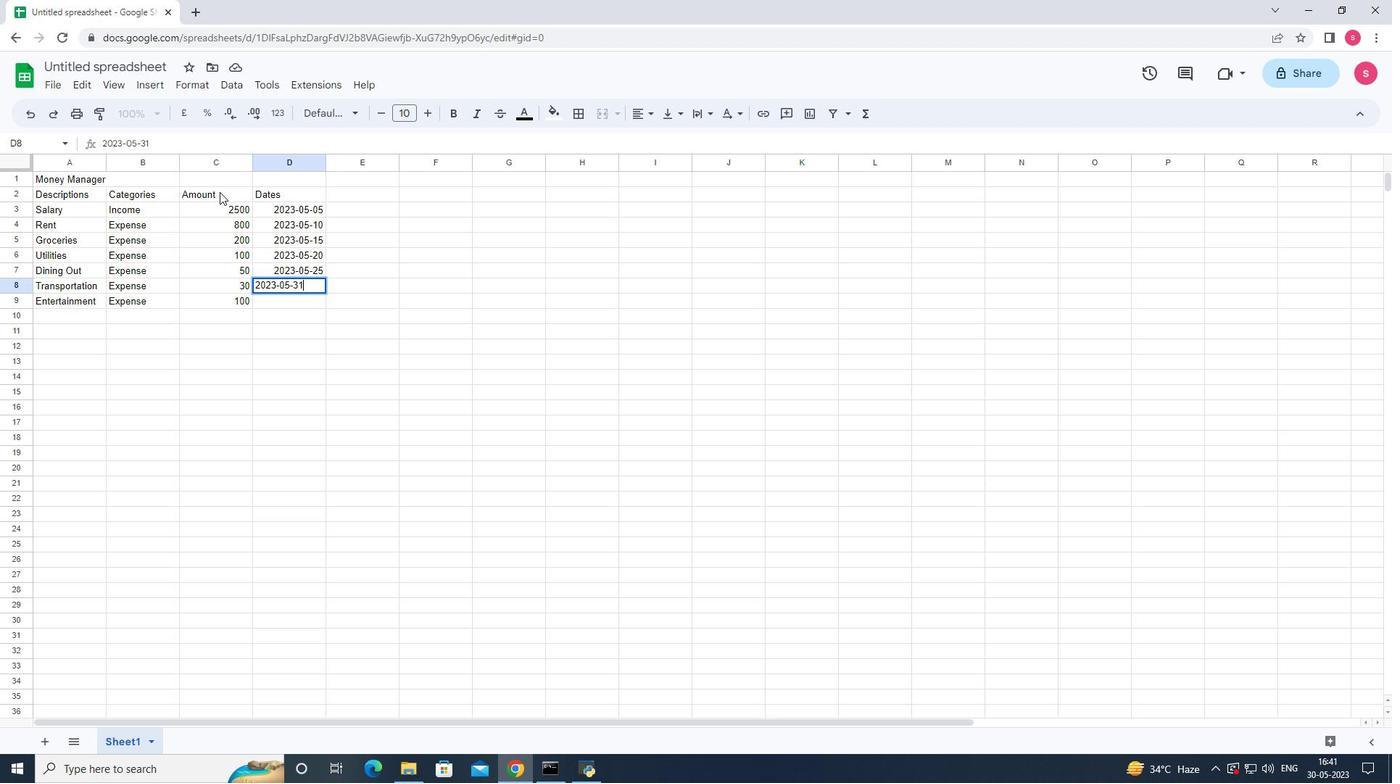 
Action: Mouse moved to (263, 210)
Screenshot: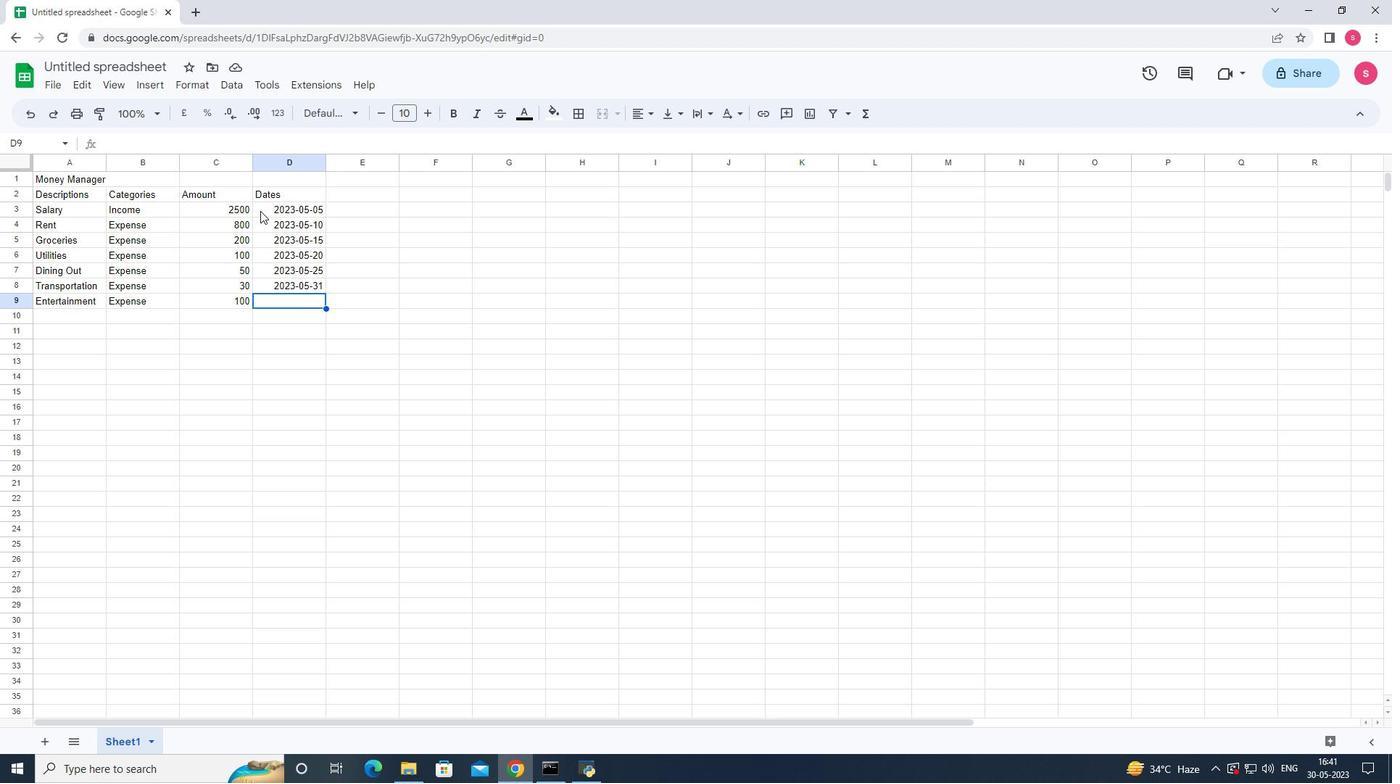 
Action: Mouse pressed left at (263, 210)
Screenshot: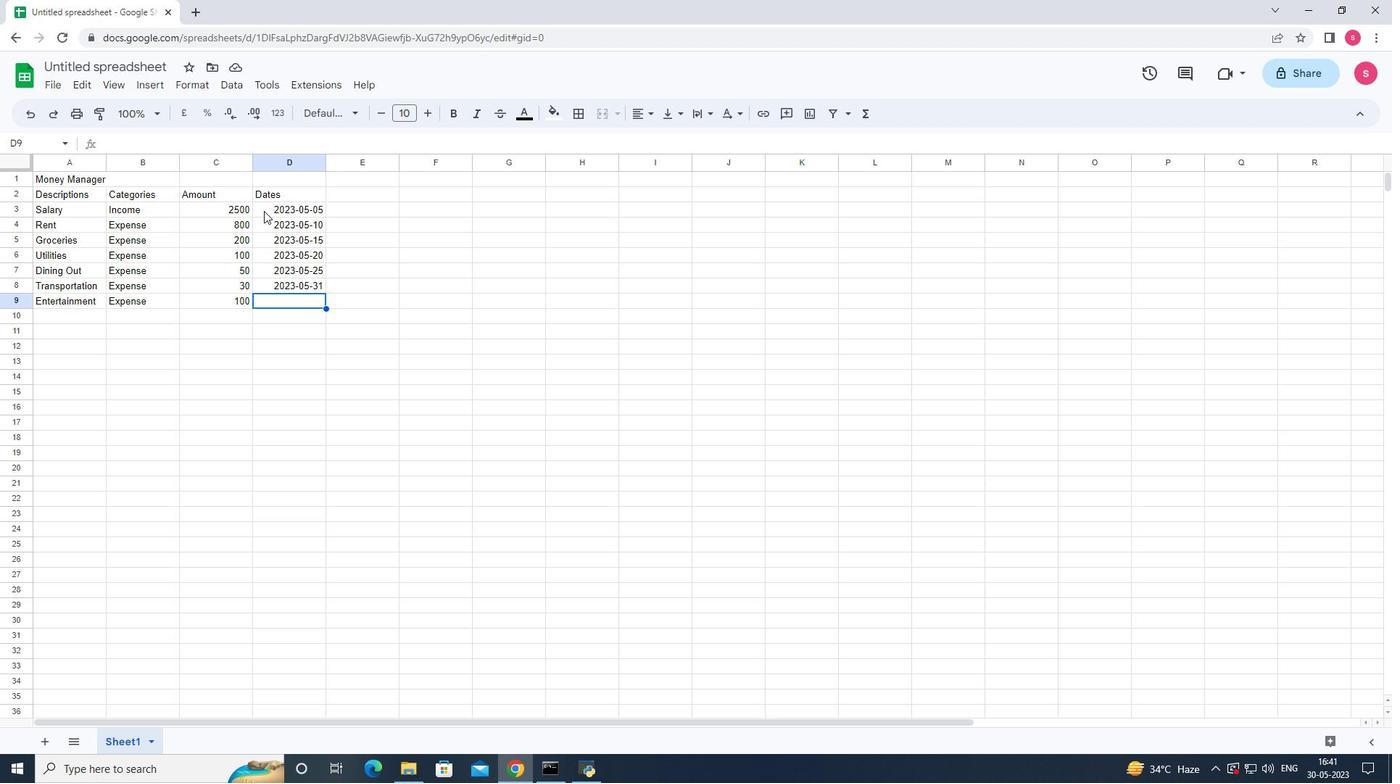 
Action: Mouse pressed left at (263, 210)
Screenshot: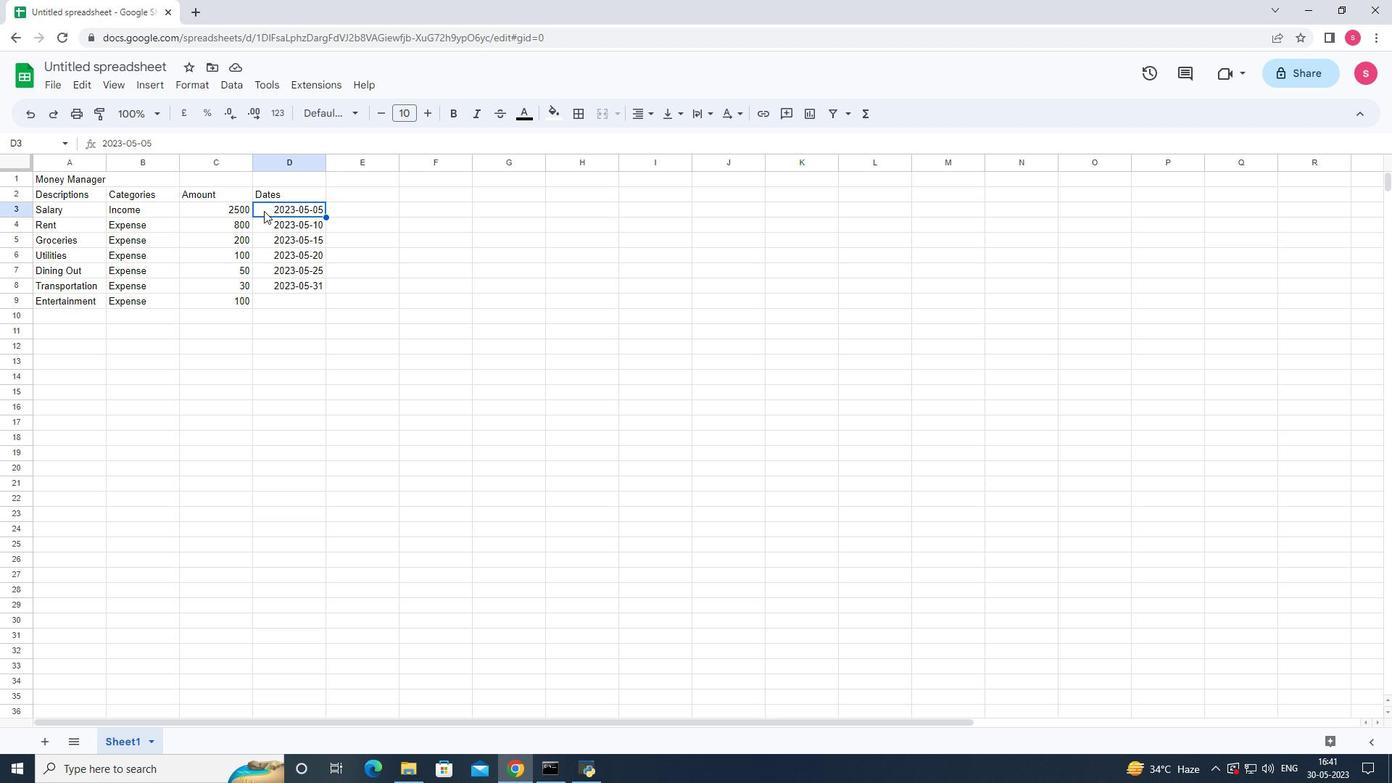 
Action: Mouse moved to (266, 285)
Screenshot: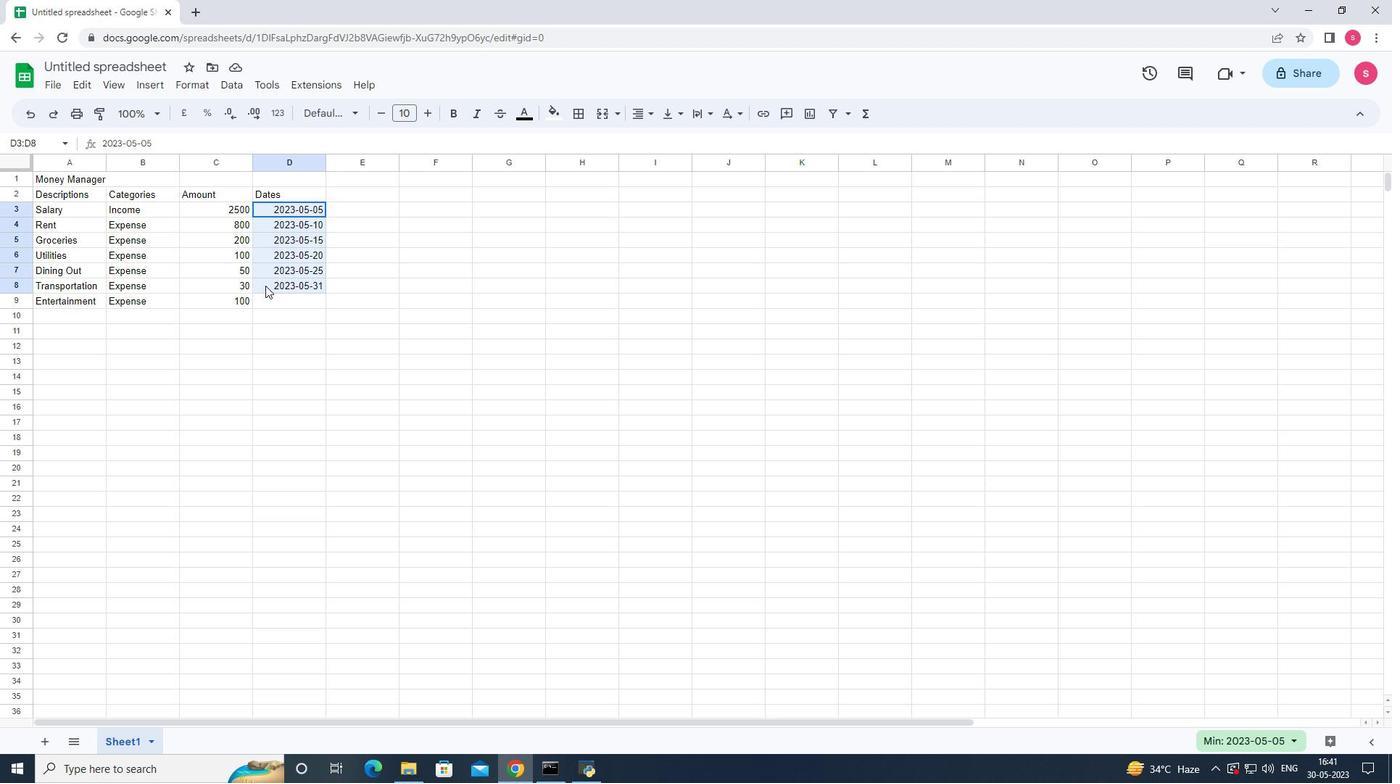 
Action: Key pressed ctrl+X
Screenshot: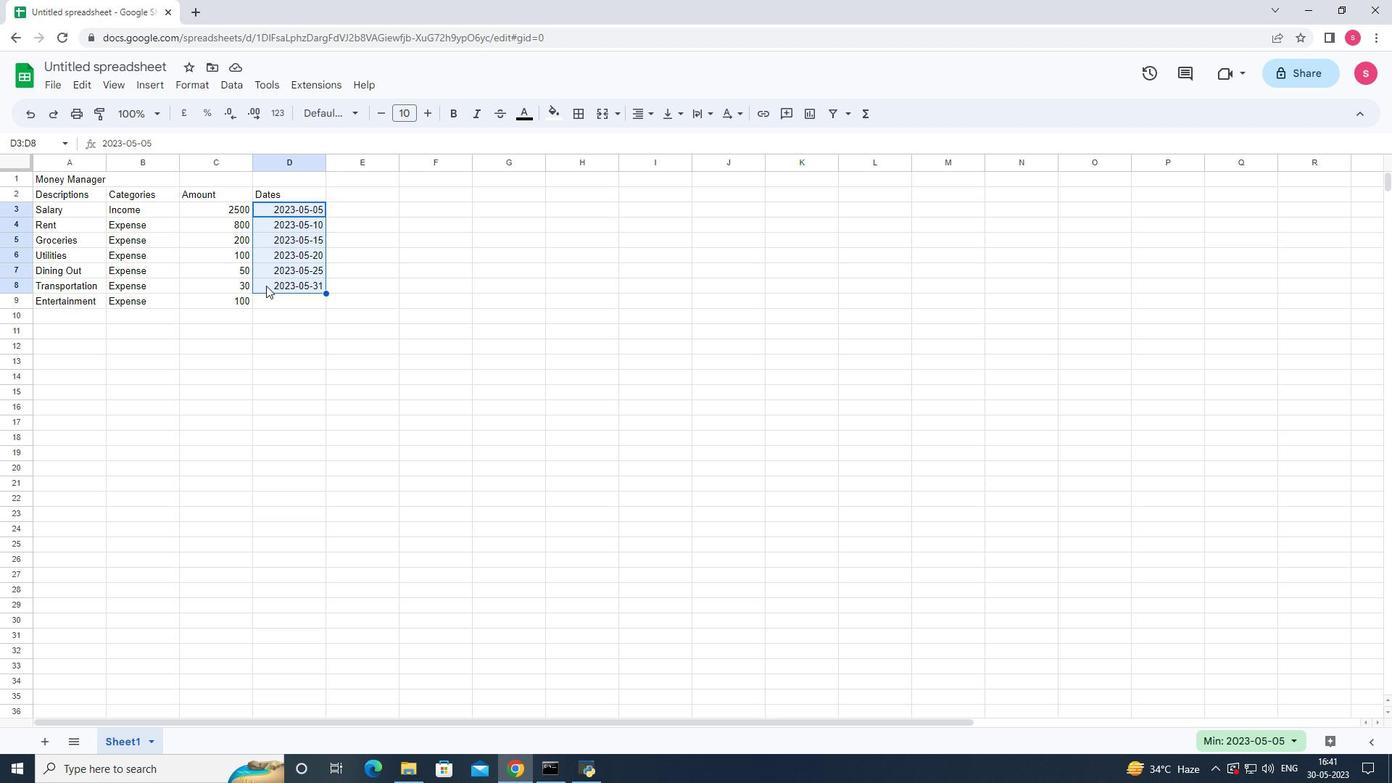 
Action: Mouse moved to (264, 224)
Screenshot: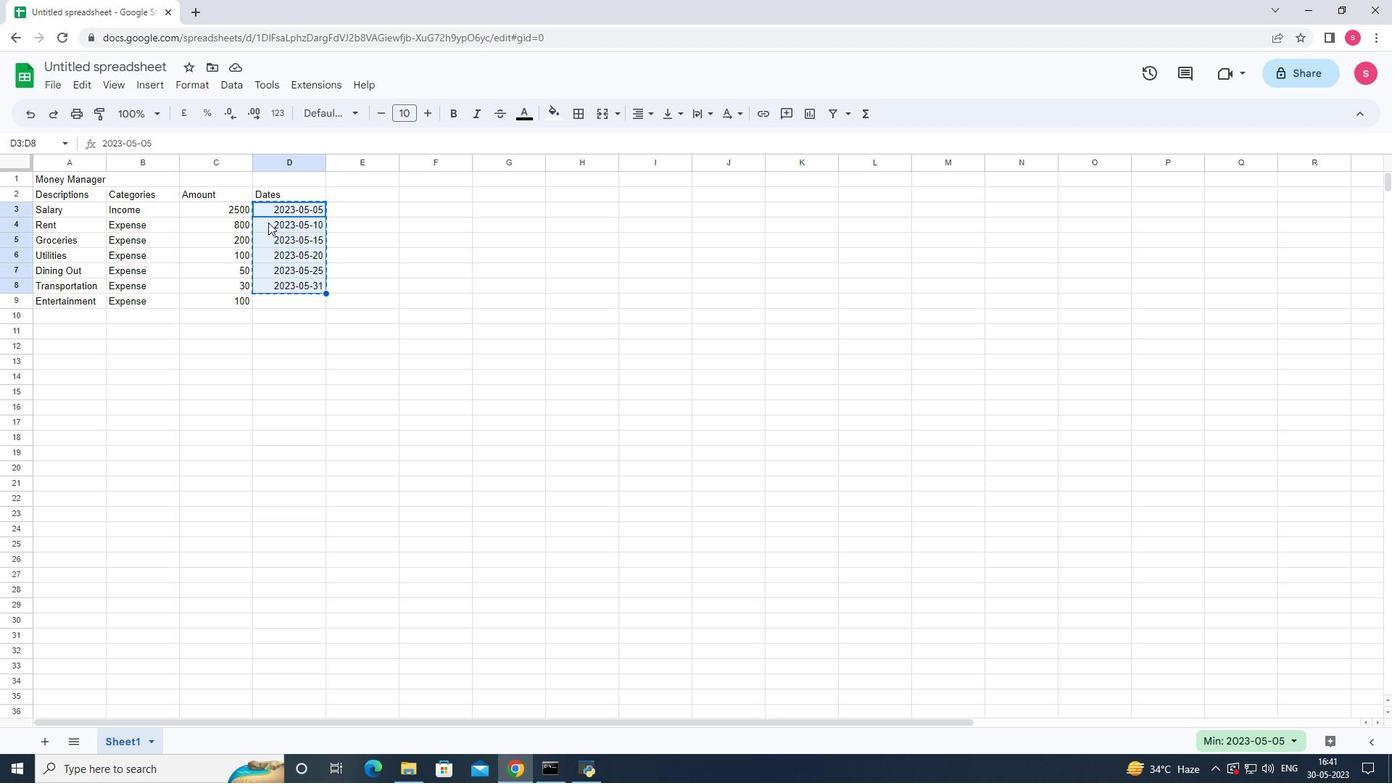 
Action: Mouse pressed left at (264, 224)
Screenshot: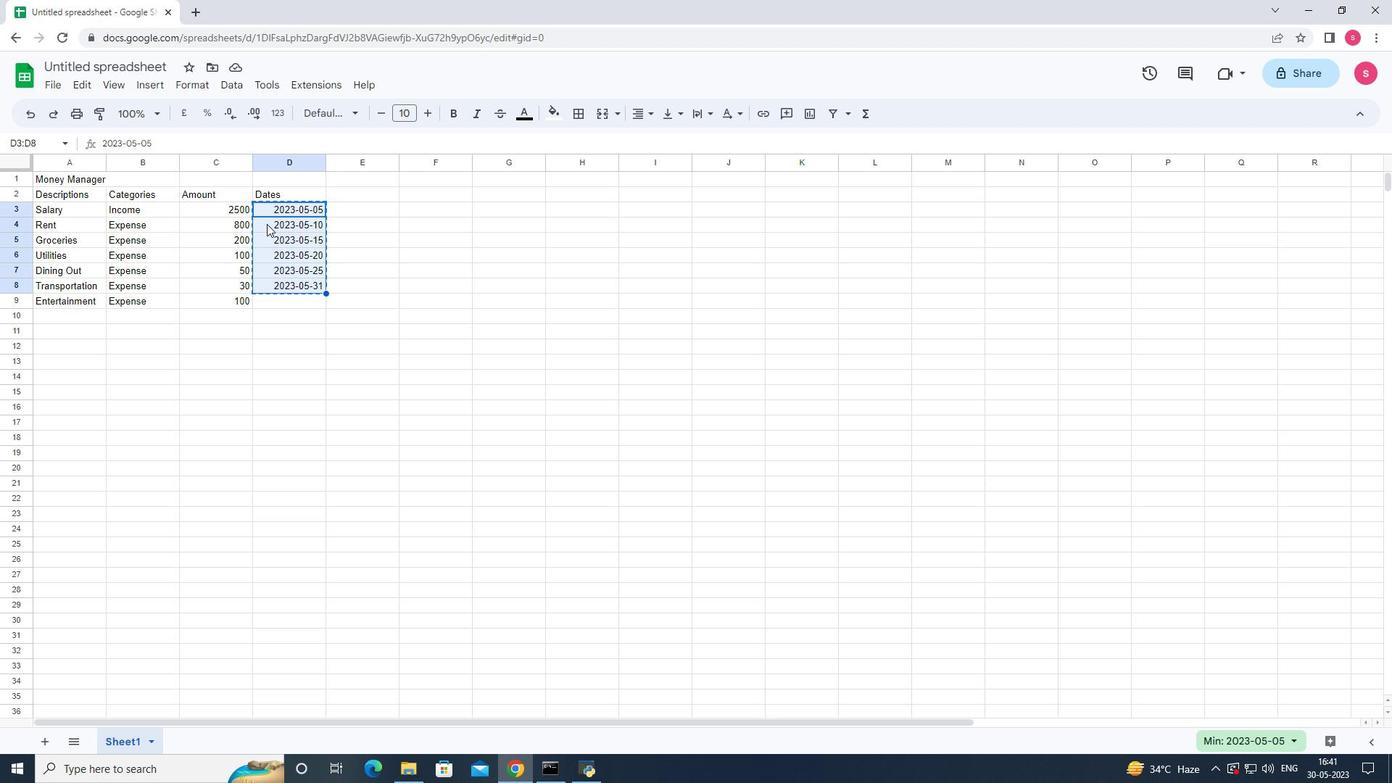 
Action: Key pressed ctrl+V
Screenshot: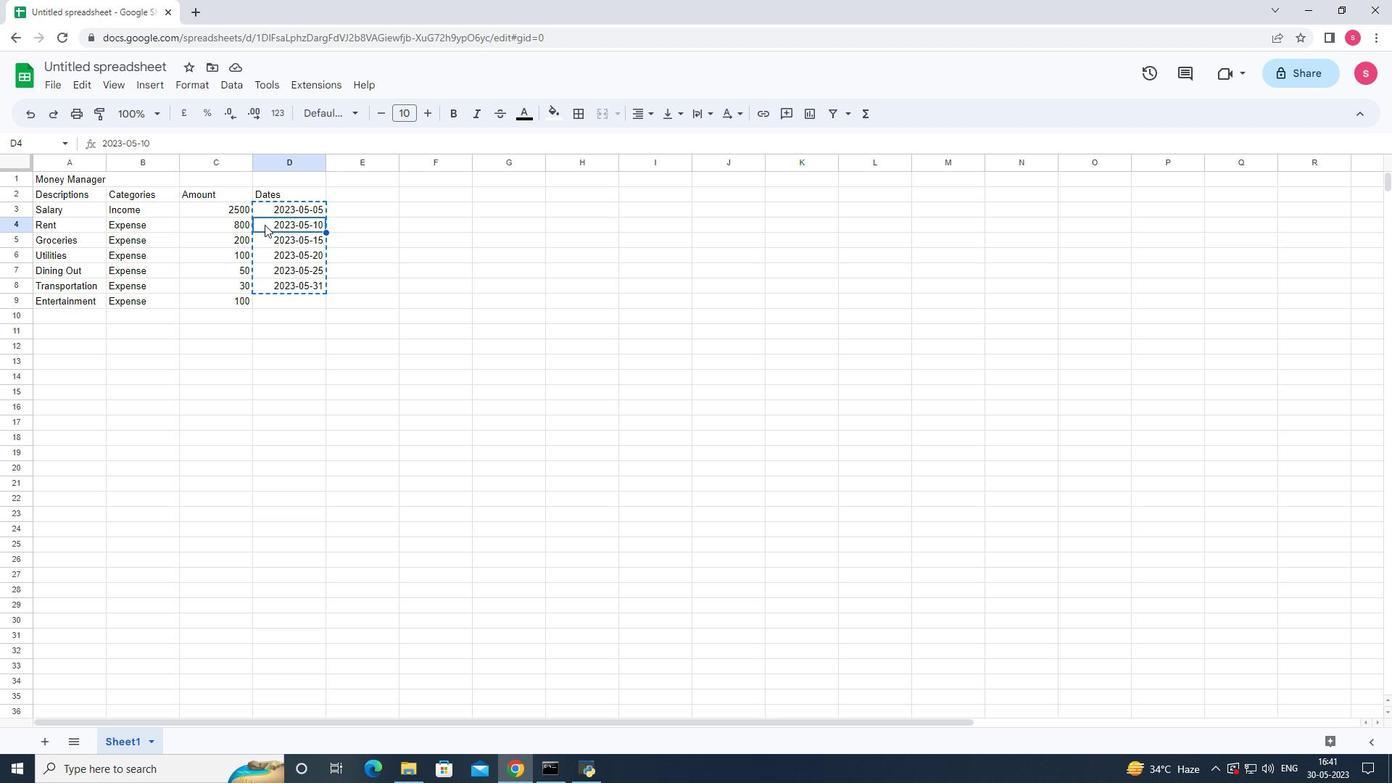 
Action: Mouse moved to (300, 207)
Screenshot: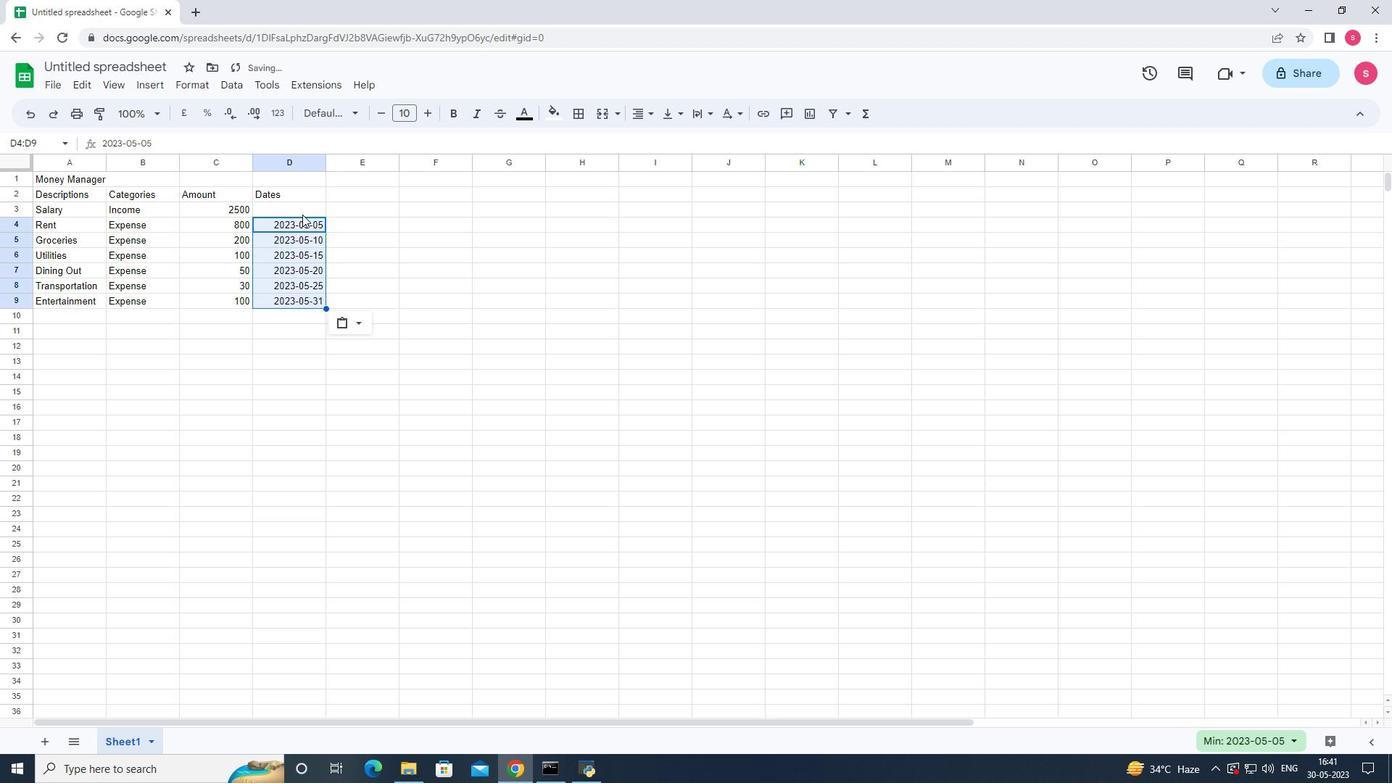 
Action: Mouse pressed left at (300, 207)
Screenshot: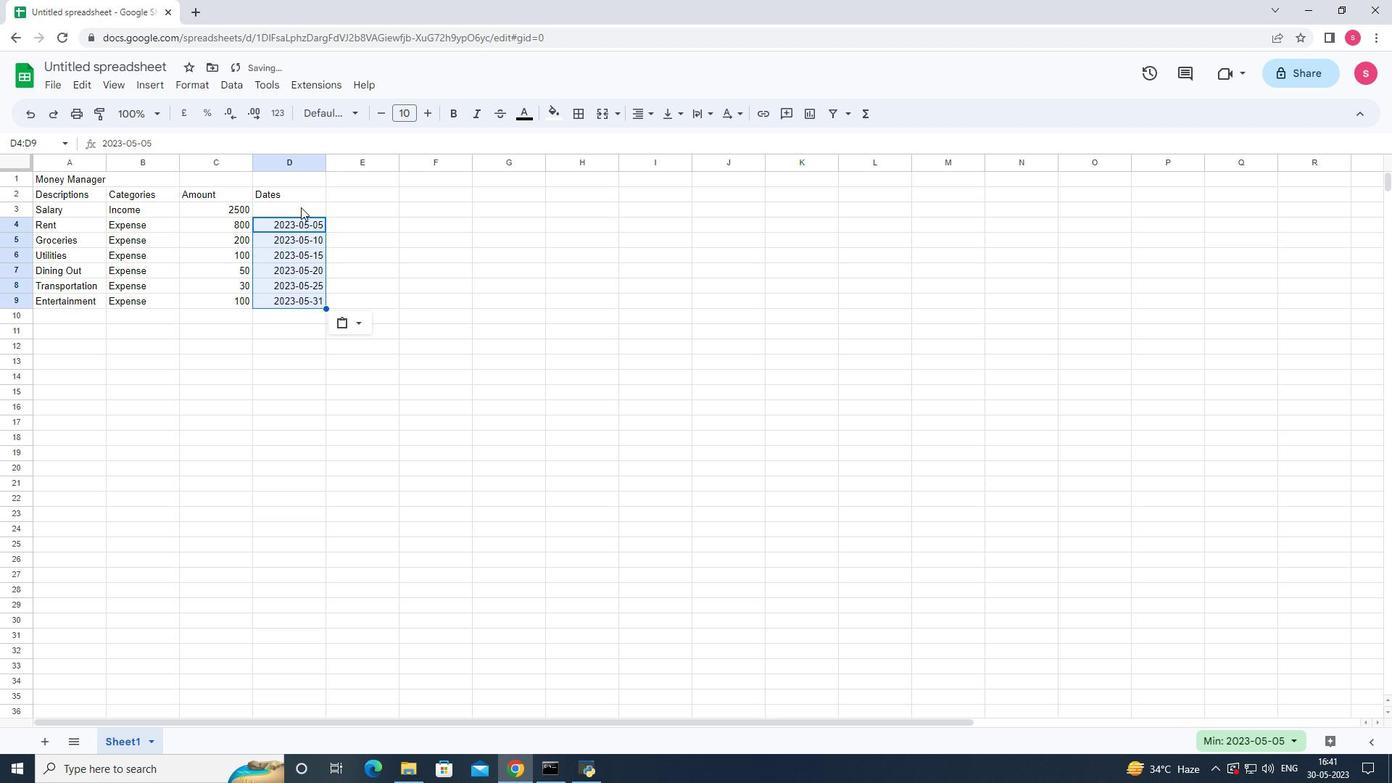 
Action: Mouse moved to (300, 208)
Screenshot: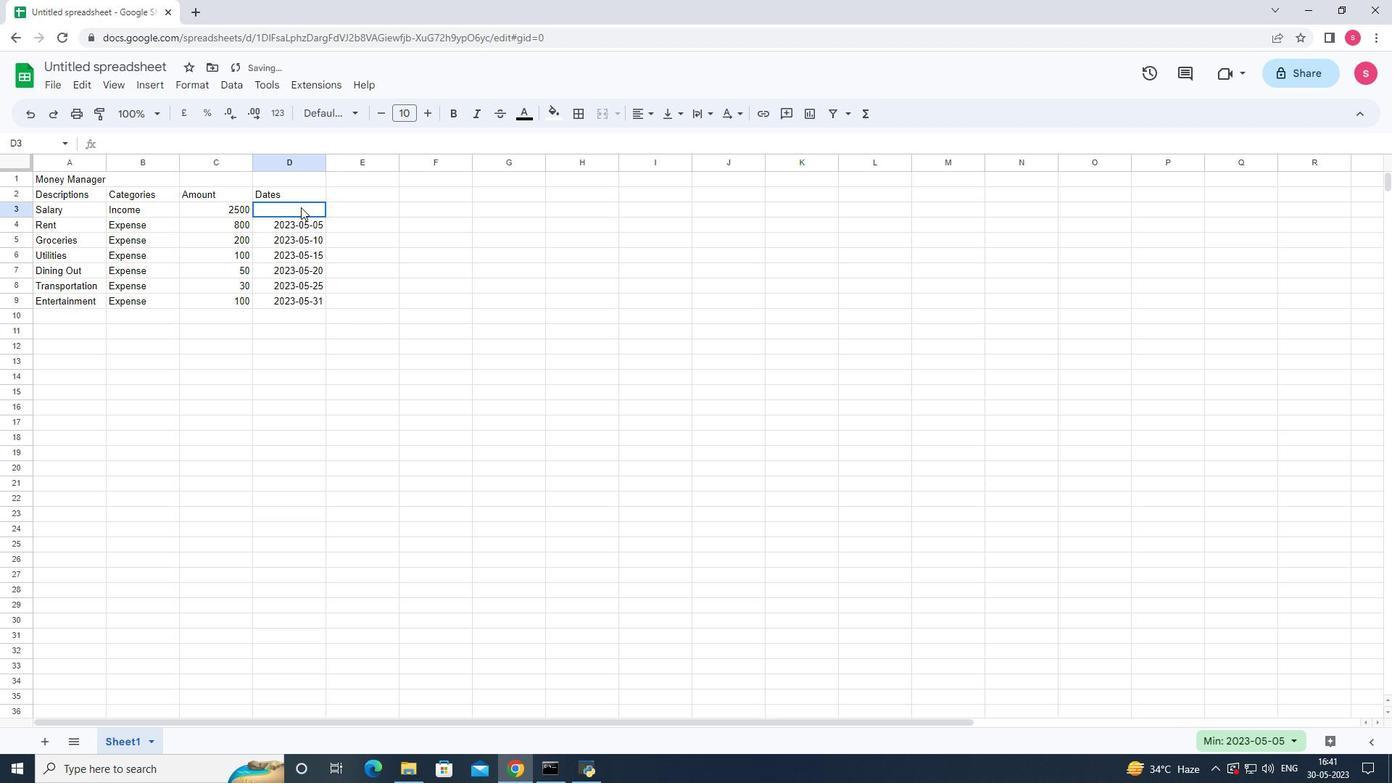 
Action: Key pressed 2023-05-01<Key.enter>
Screenshot: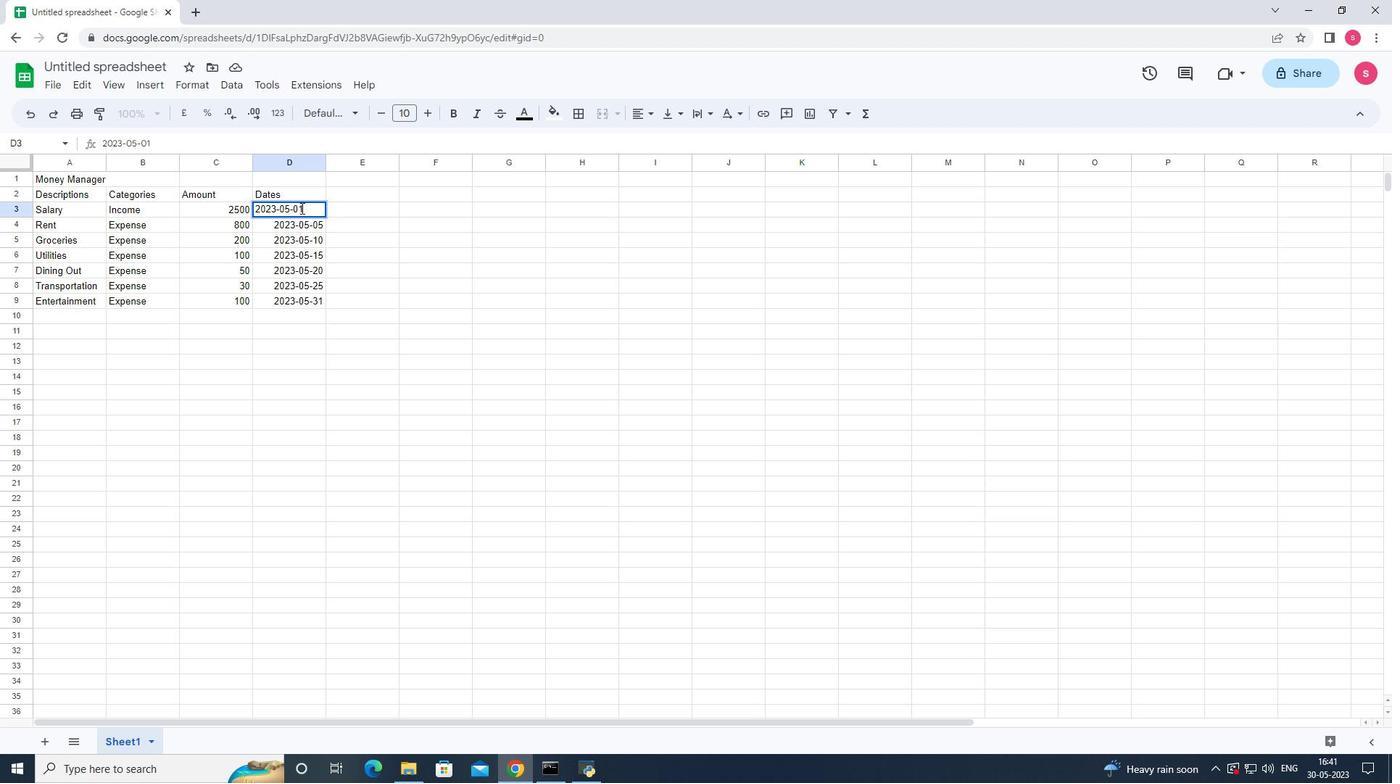 
Action: Mouse moved to (360, 193)
Screenshot: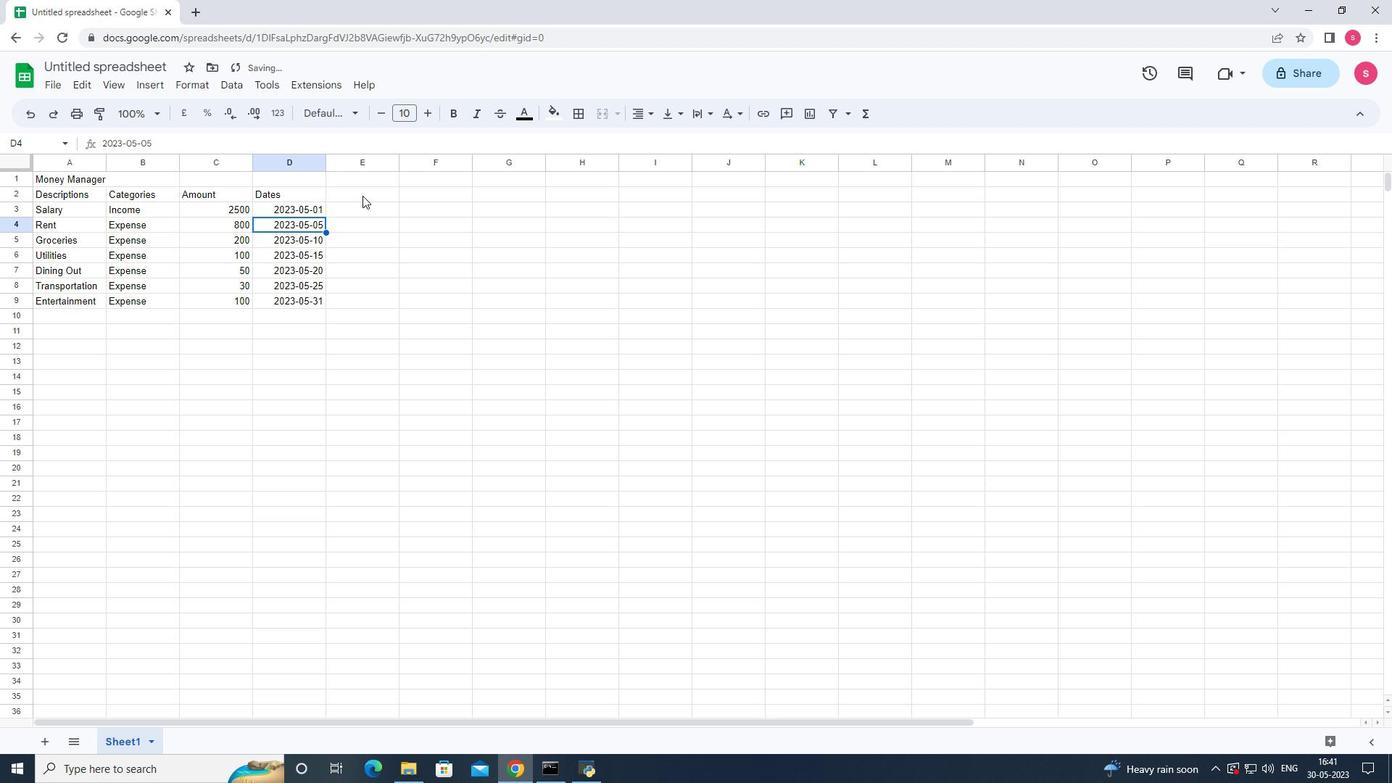 
Action: Mouse pressed left at (360, 193)
Screenshot: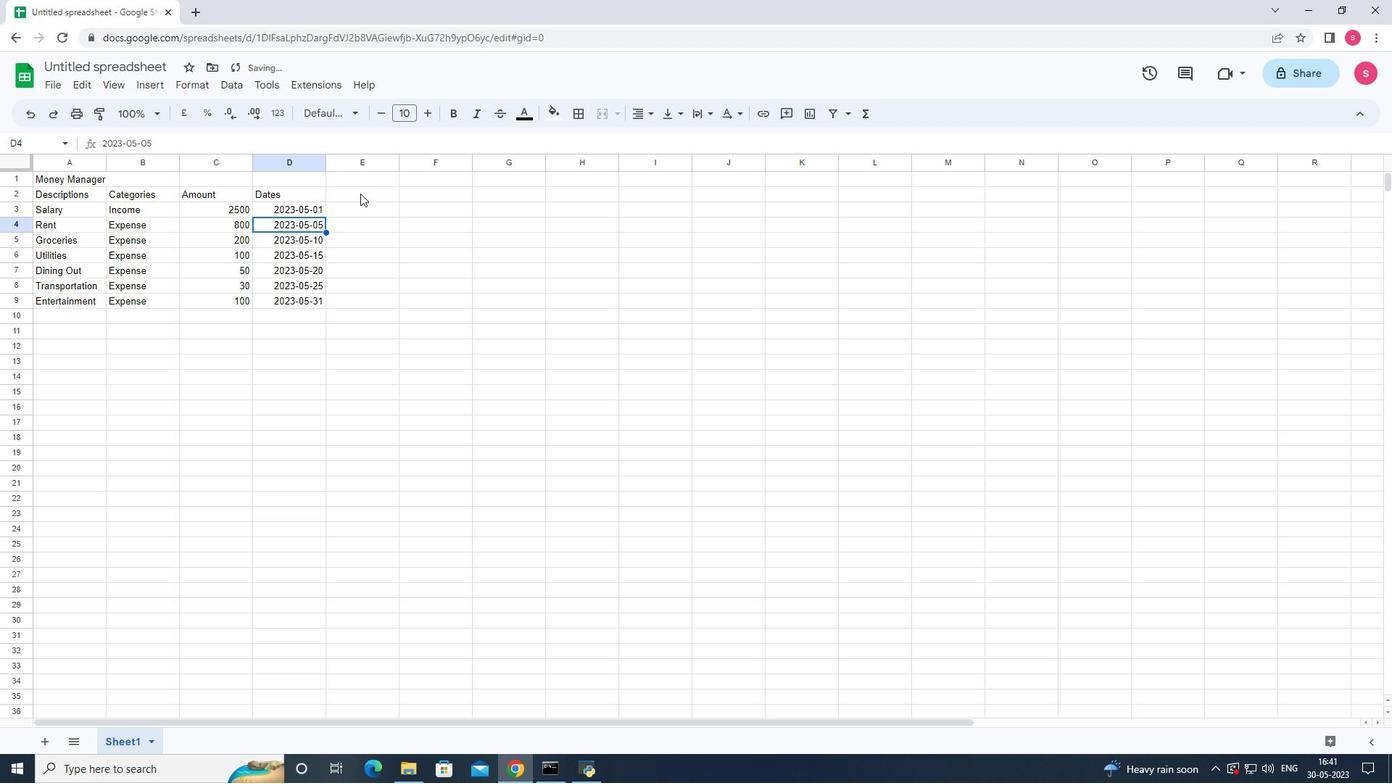 
Action: Mouse moved to (50, 82)
Screenshot: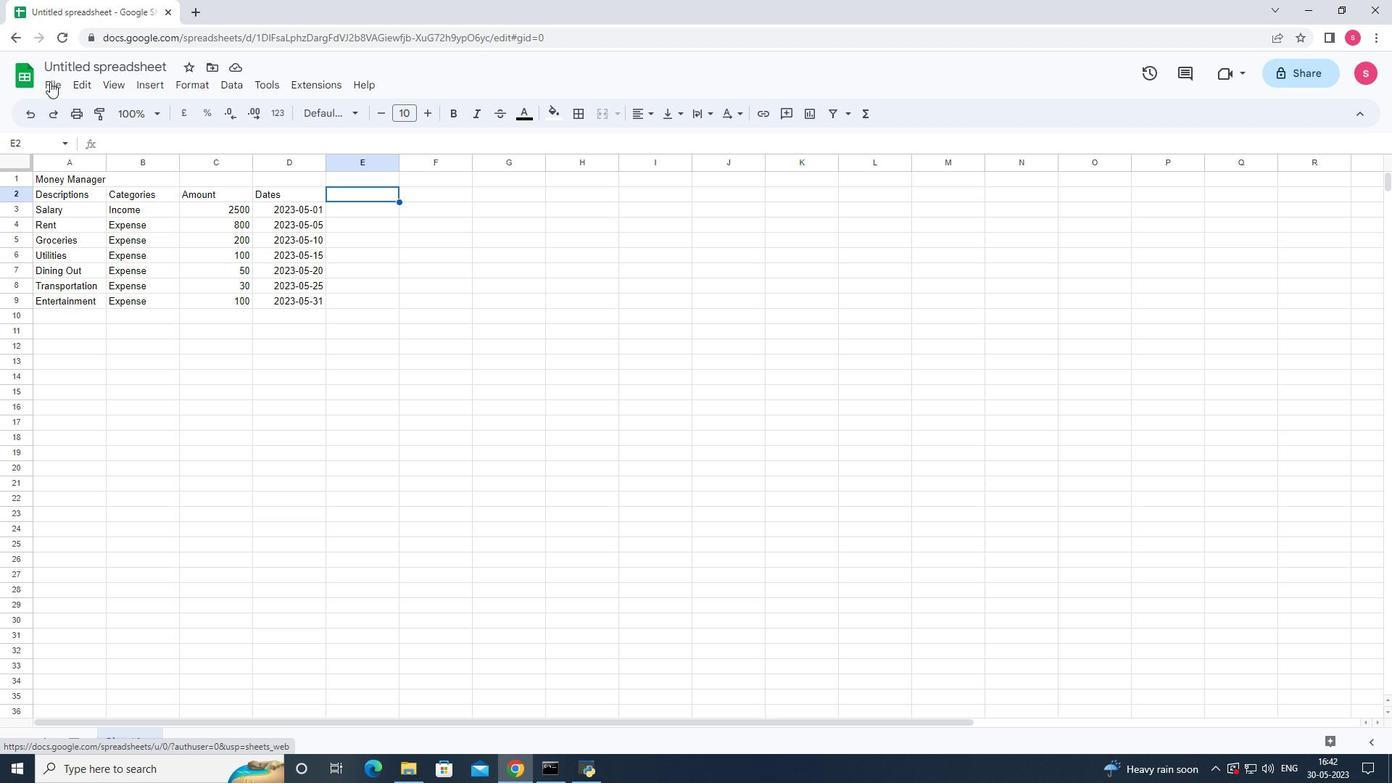 
Action: Mouse pressed left at (50, 82)
Screenshot: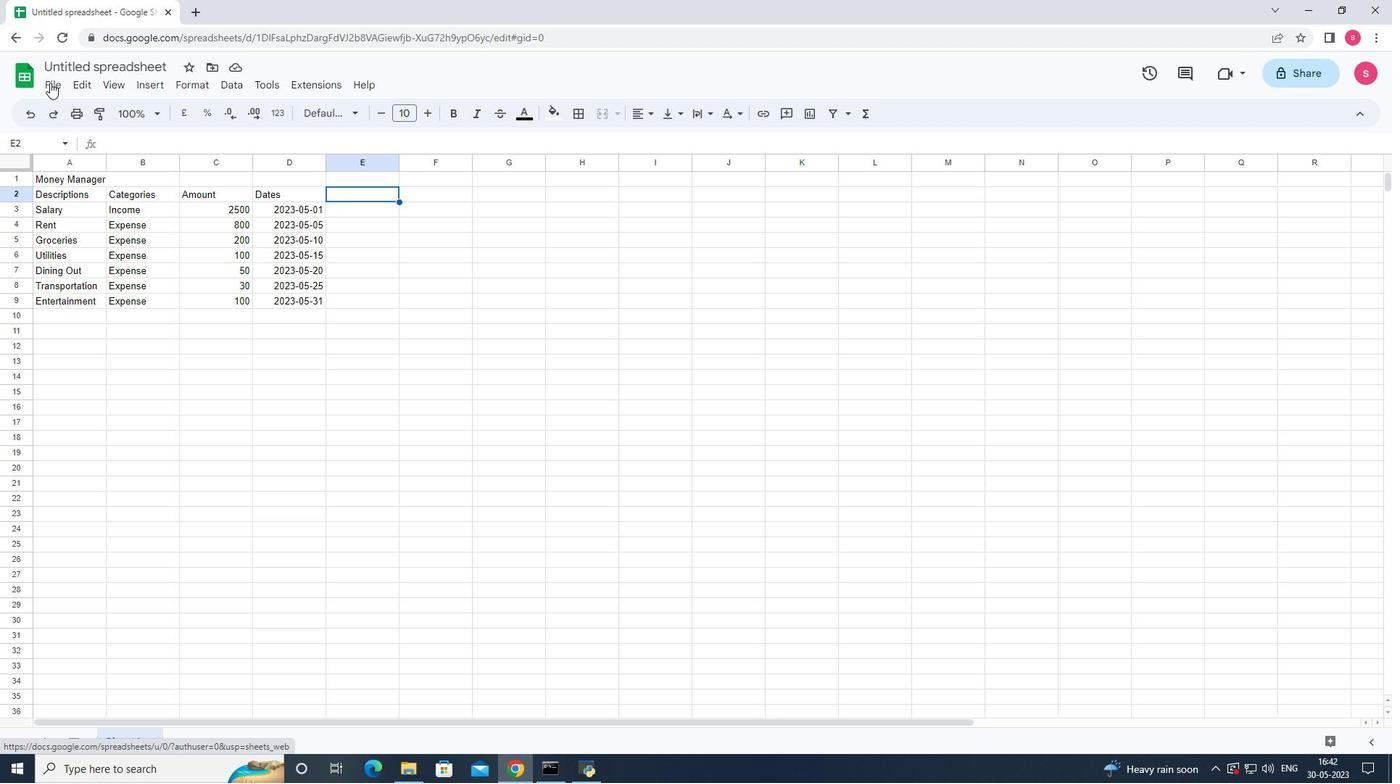 
Action: Mouse moved to (76, 293)
Screenshot: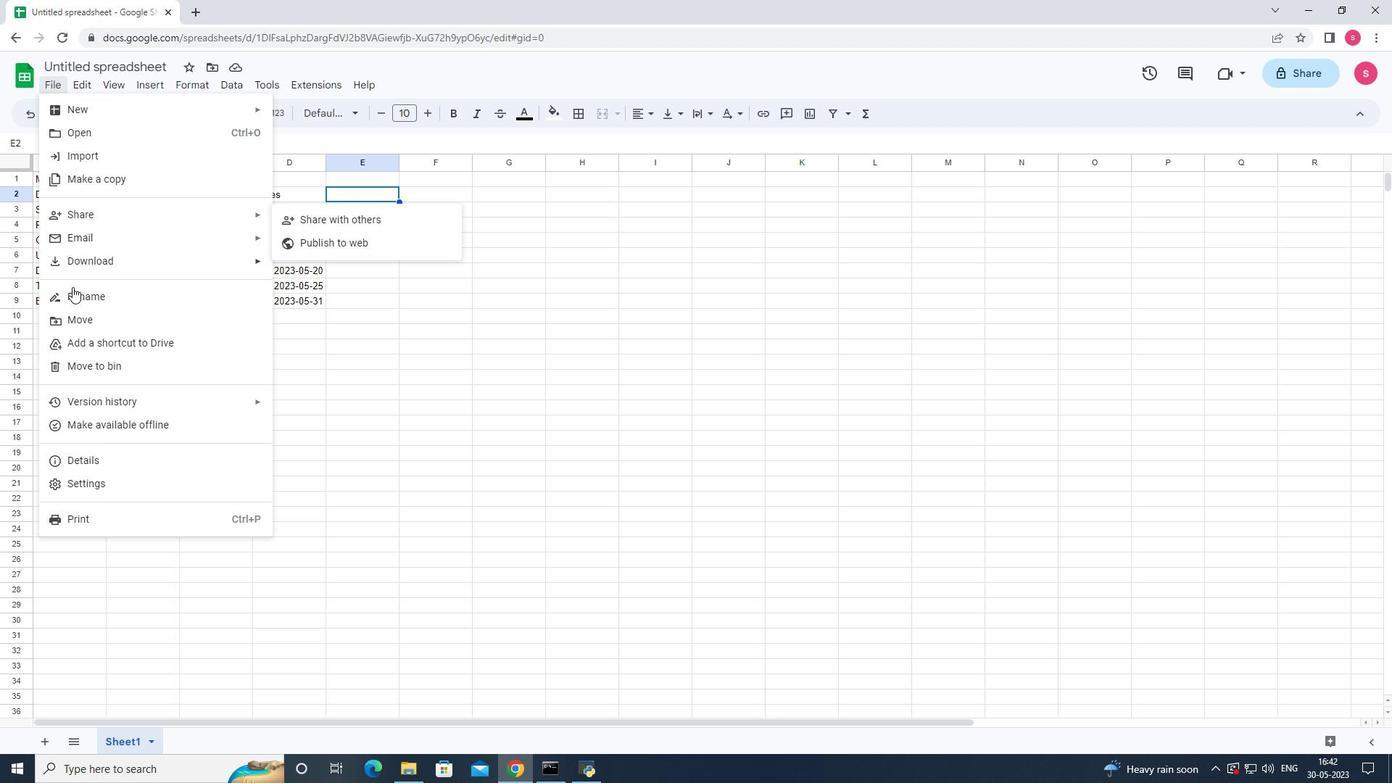 
Action: Mouse pressed left at (76, 293)
Screenshot: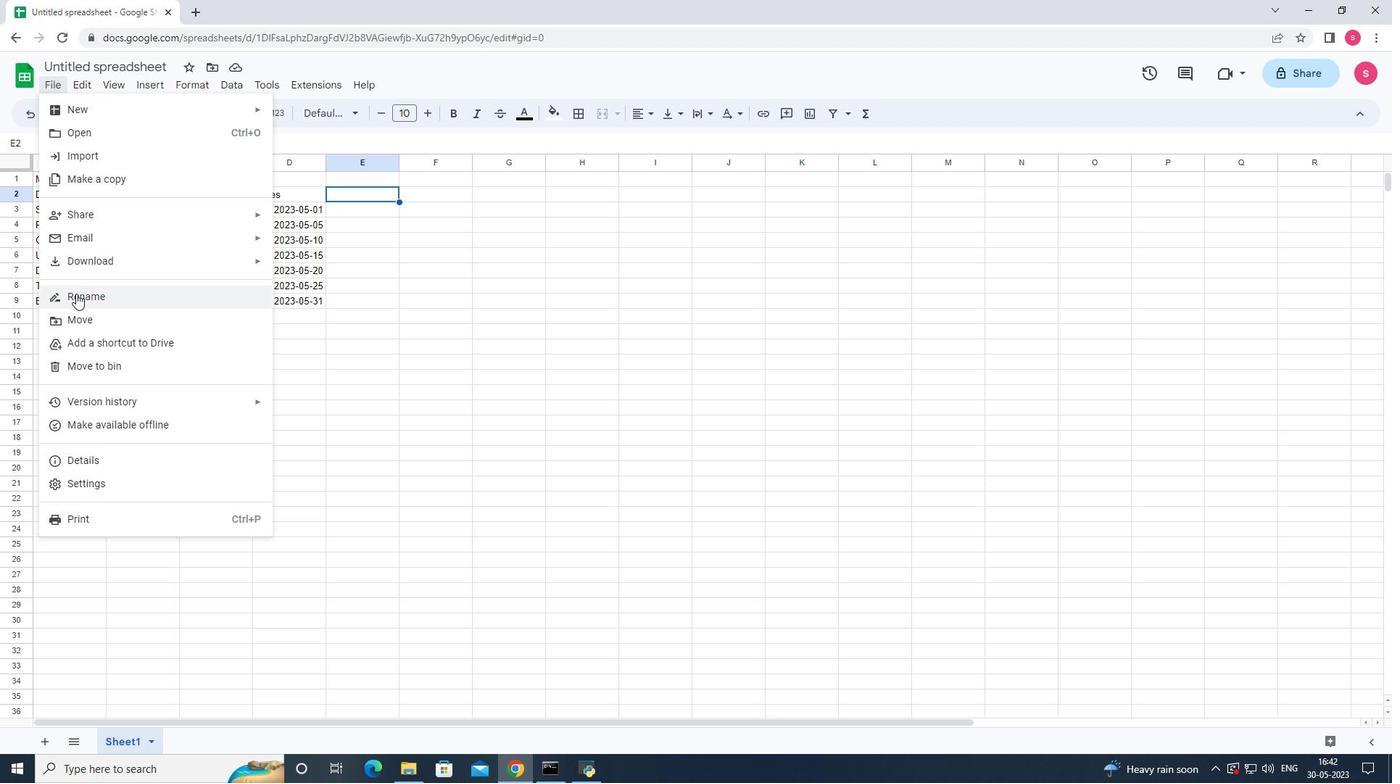 
Action: Mouse moved to (81, 298)
Screenshot: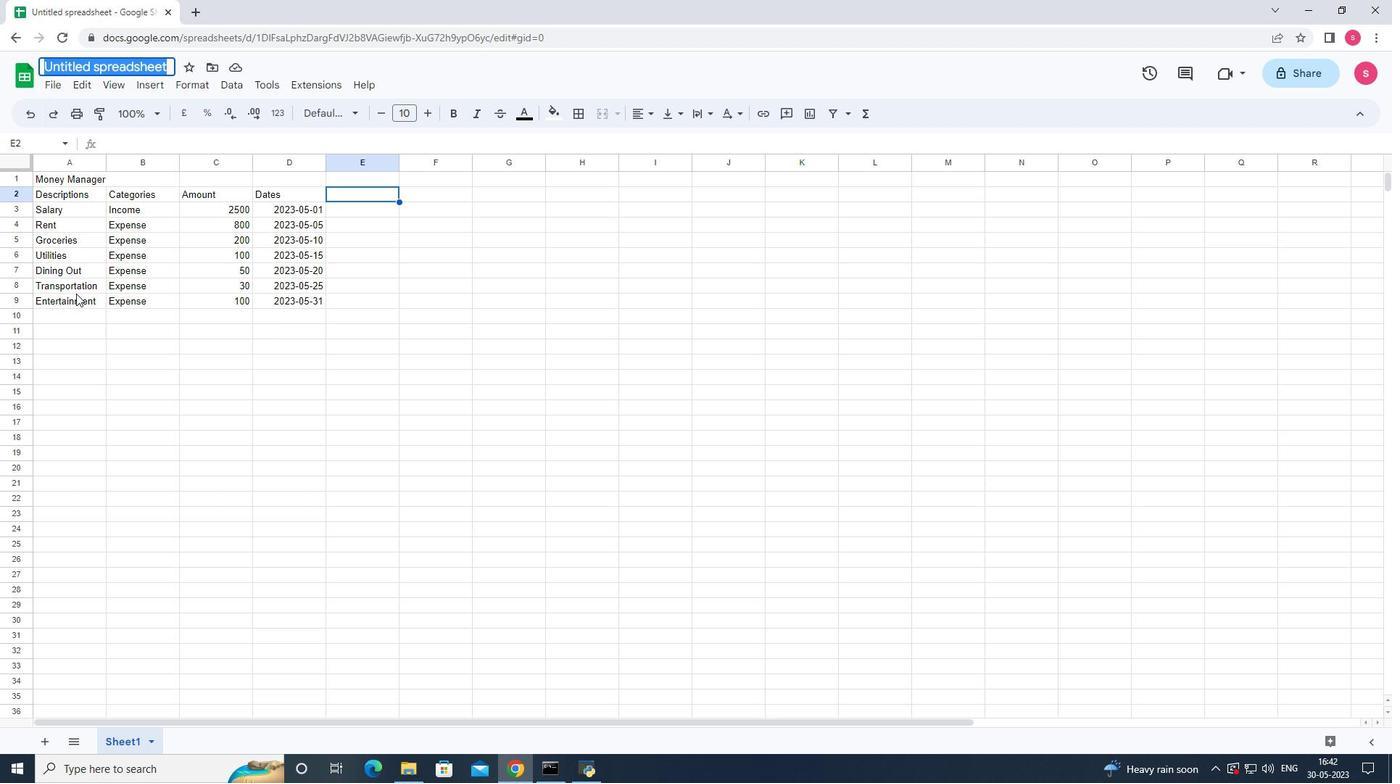 
Action: Key pressed <Key.shift>Blaze<Key.space><Key.shift><Key.shift><Key.shift><Key.shift><Key.shift><Key.shift><Key.shift><Key.shift><Key.shift><Key.shift><Key.shift>sales<Key.space><Key.shift>review<Key.enter>
Screenshot: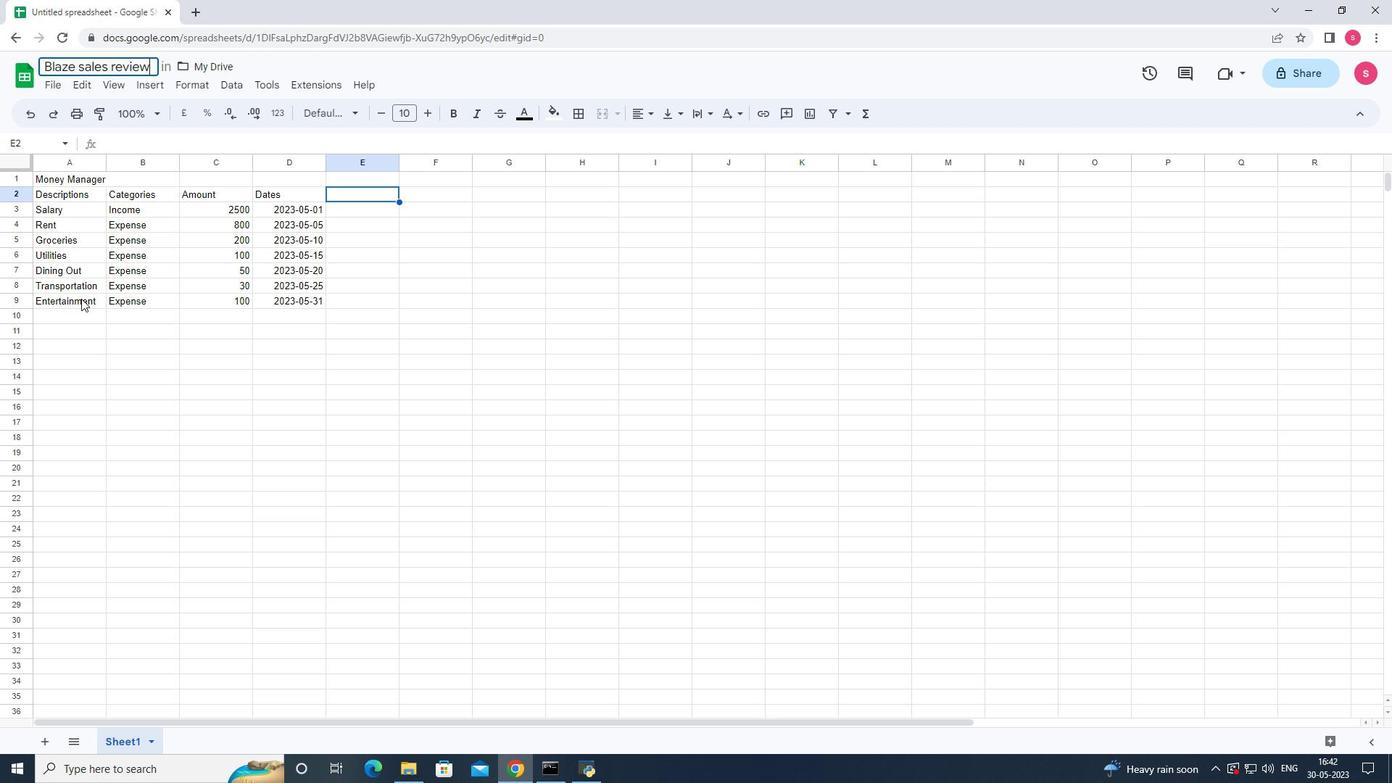 
Action: Mouse moved to (212, 429)
Screenshot: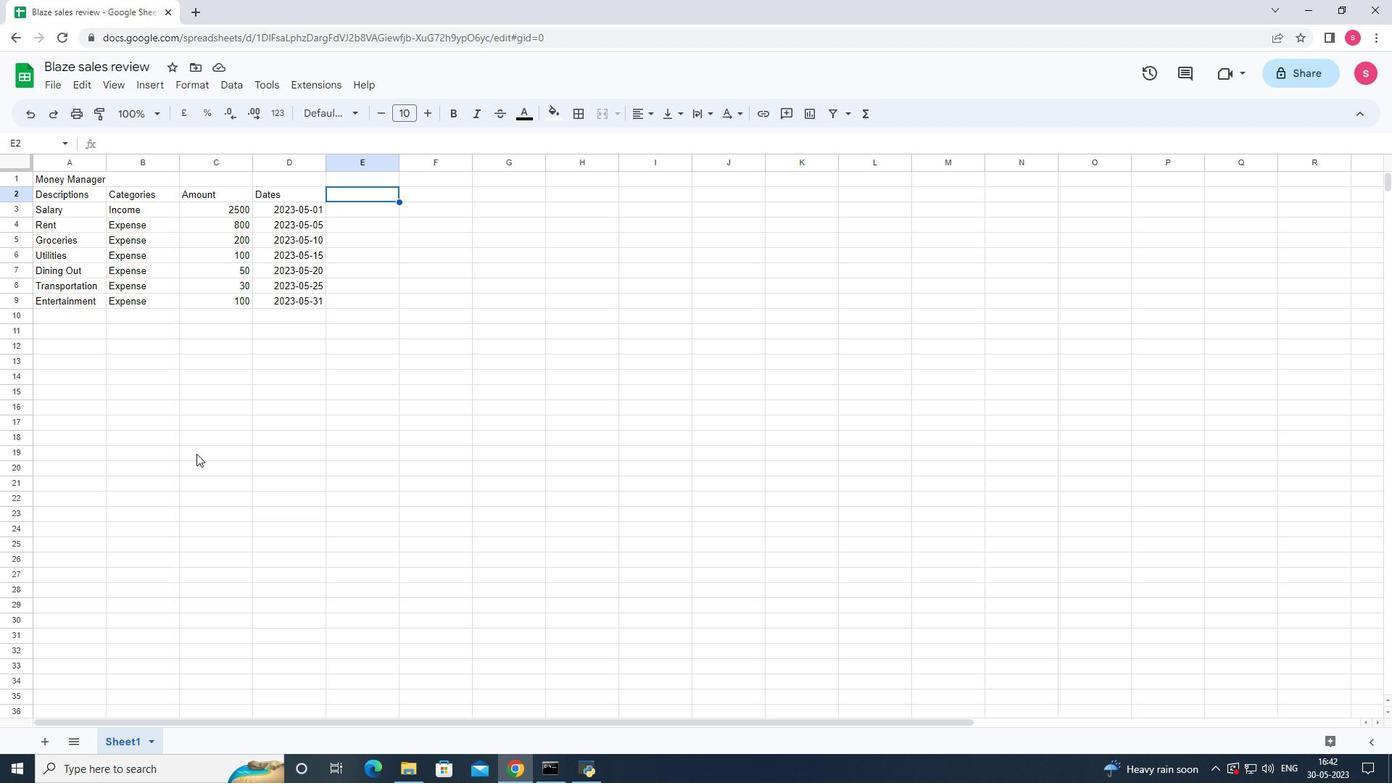 
Action: Mouse pressed left at (212, 429)
Screenshot: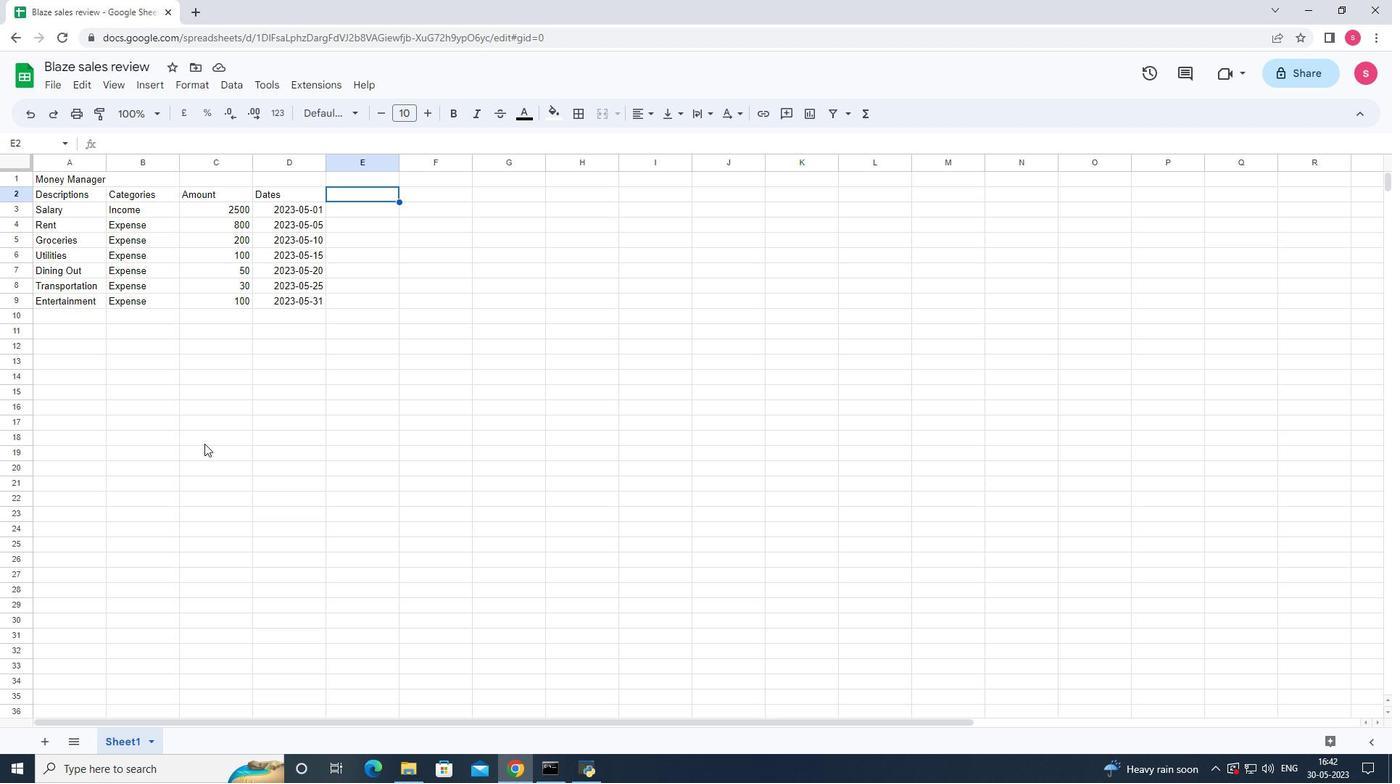 
Action: Mouse moved to (353, 386)
Screenshot: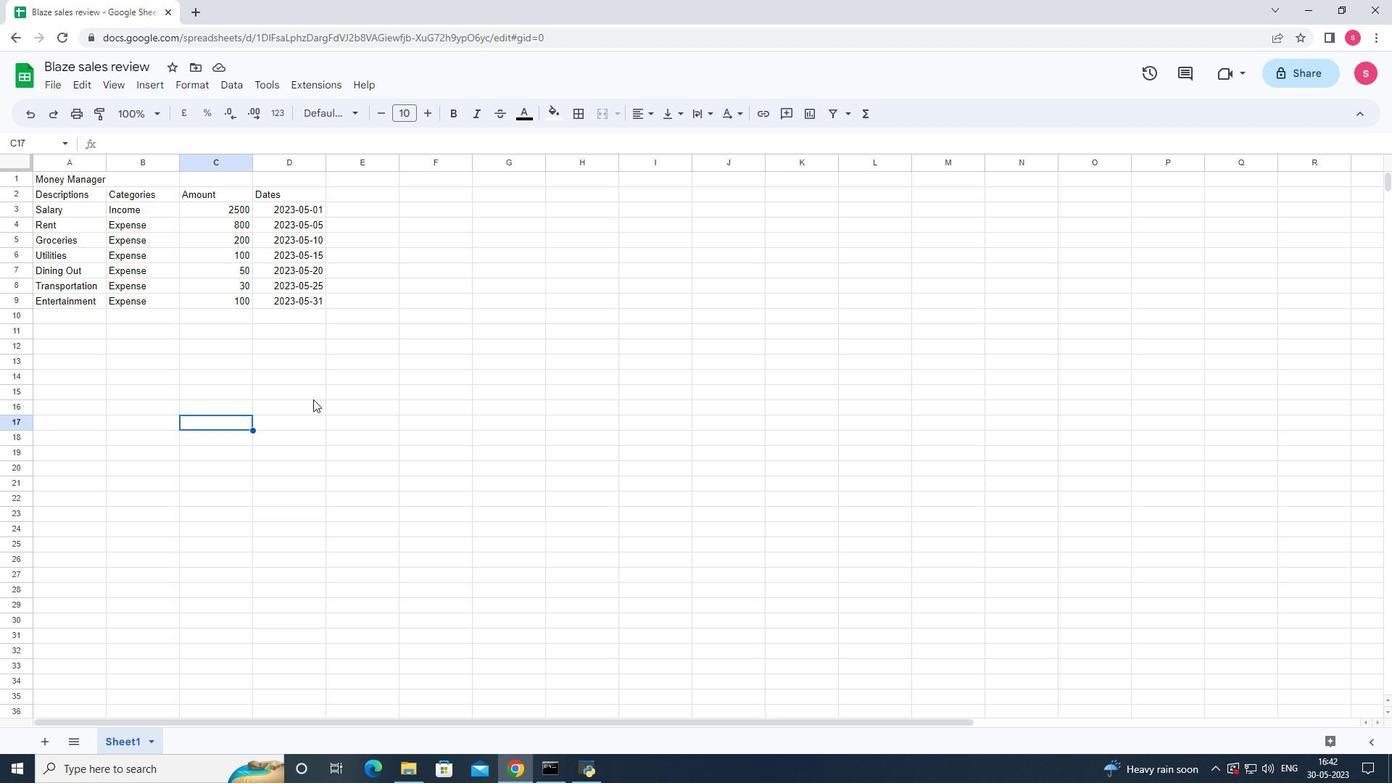 
Action: Mouse pressed left at (353, 386)
Screenshot: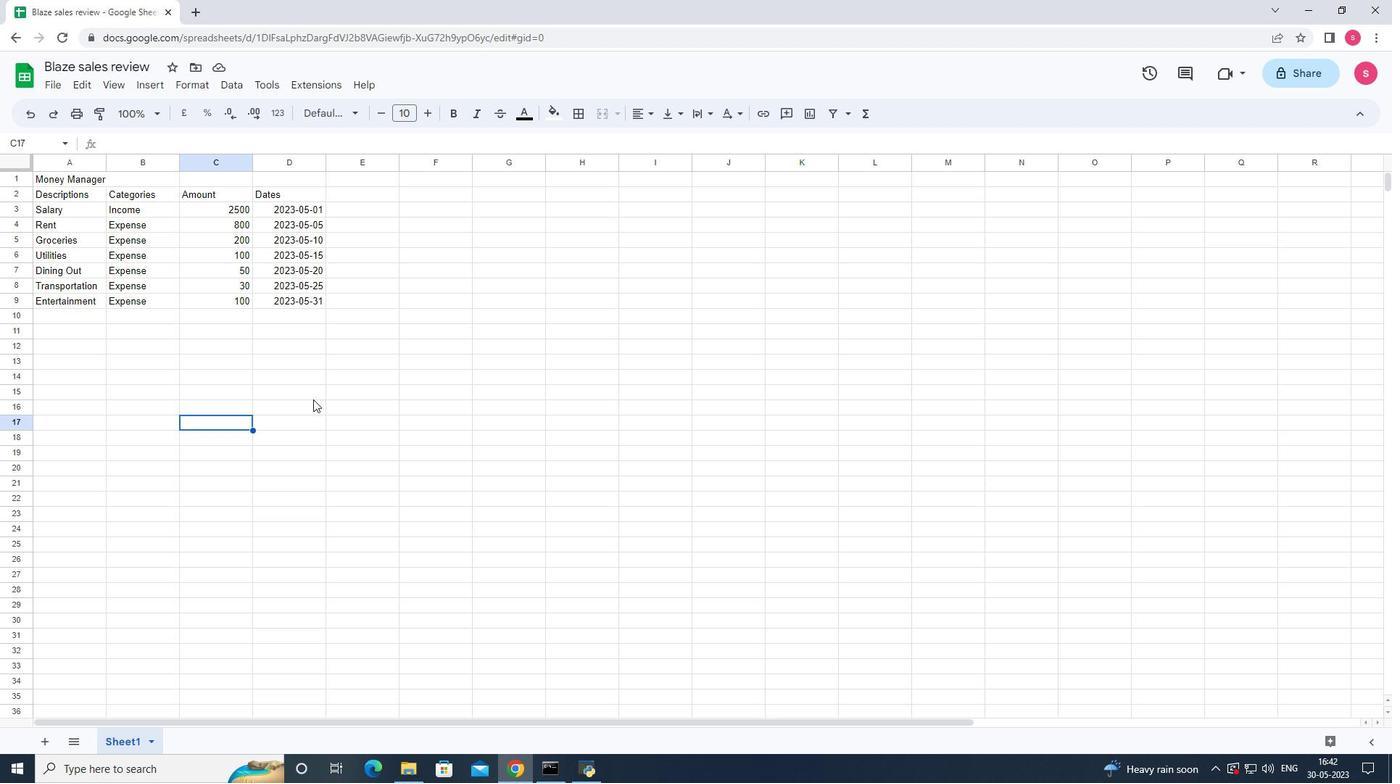 
